 Task: Send an email with the signature Ivan Wilson with the subject Thank you for your business and the message Could you please provide us with the required documentation at the earliest? from softage.8@softage.net to softage.2@softage.net and move the email from Sent Items to the folder Thanksgiving recipes
Action: Mouse moved to (71, 143)
Screenshot: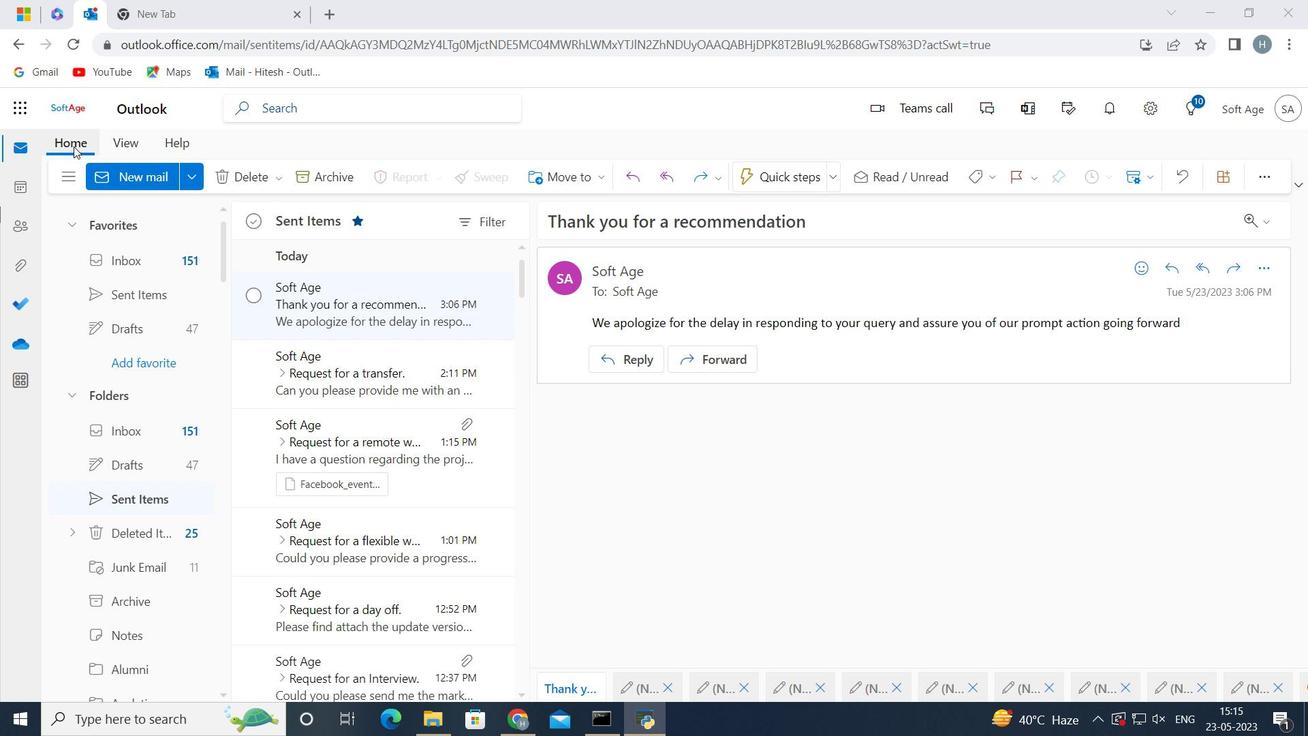 
Action: Mouse pressed left at (71, 143)
Screenshot: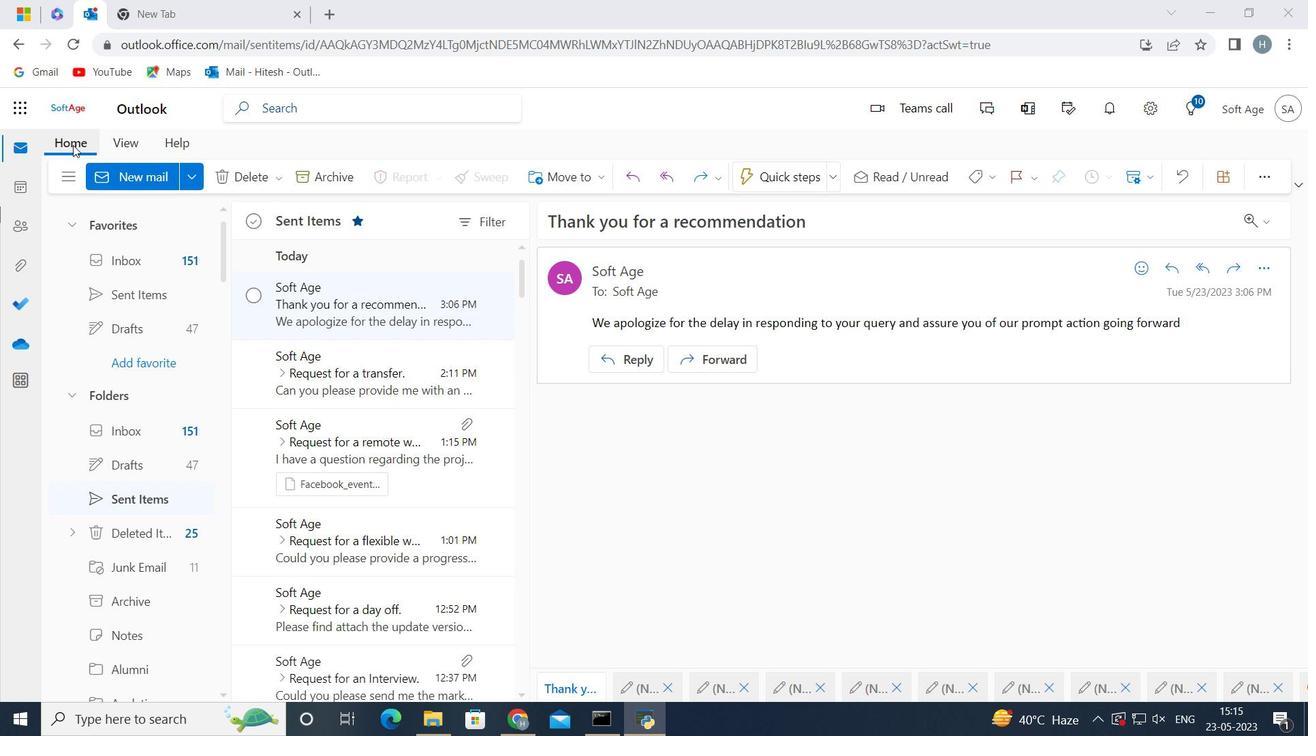 
Action: Mouse moved to (139, 182)
Screenshot: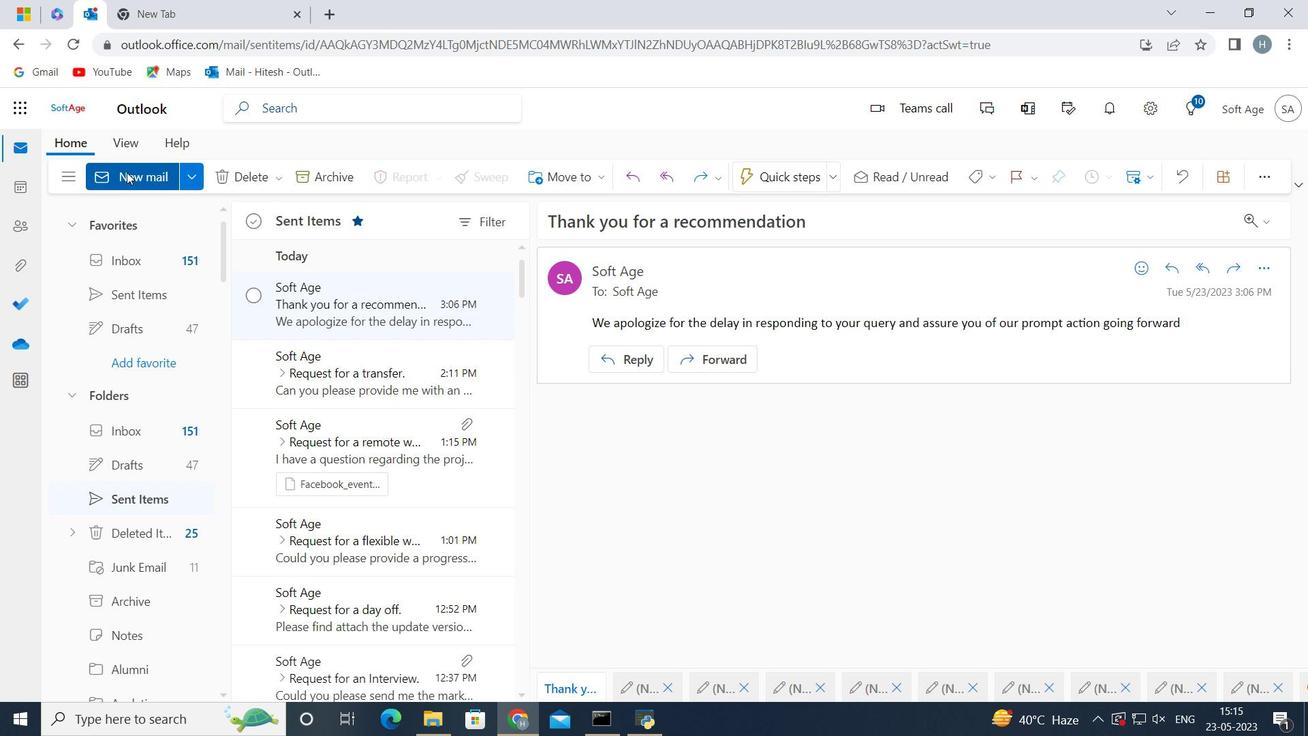 
Action: Mouse pressed left at (139, 182)
Screenshot: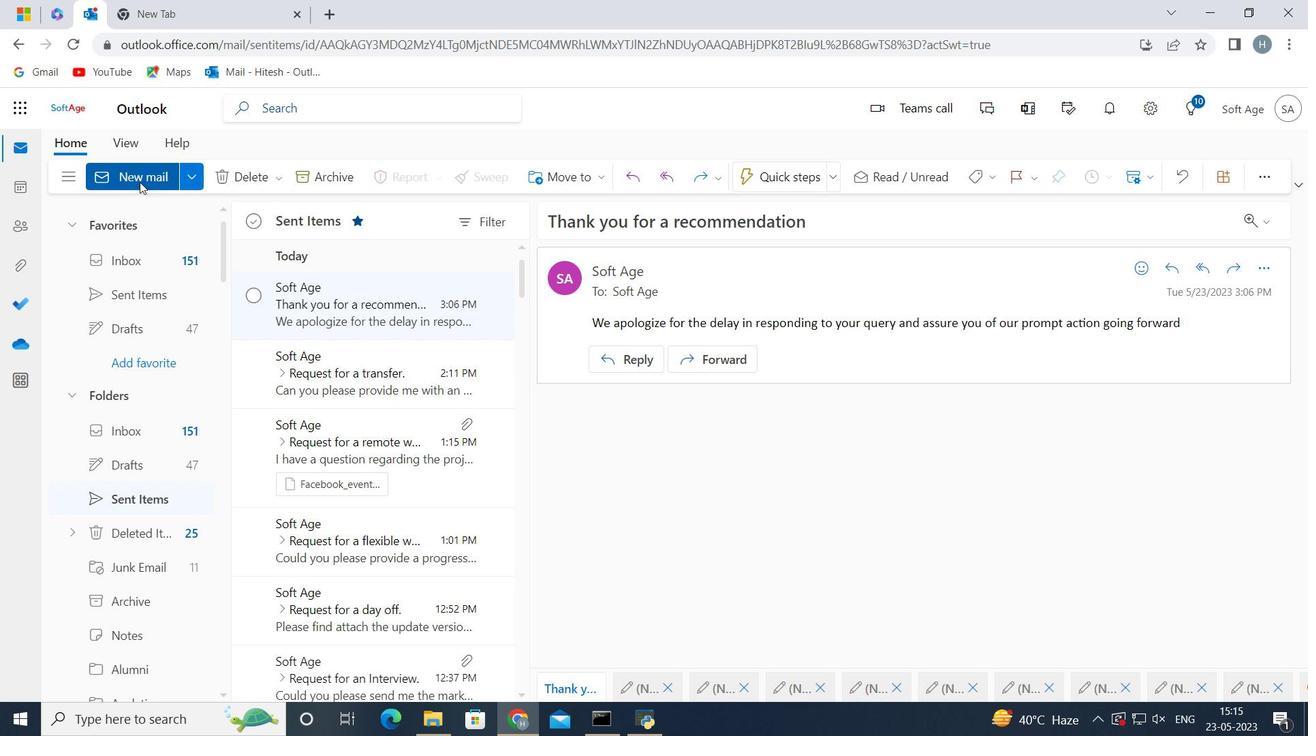 
Action: Mouse moved to (1062, 173)
Screenshot: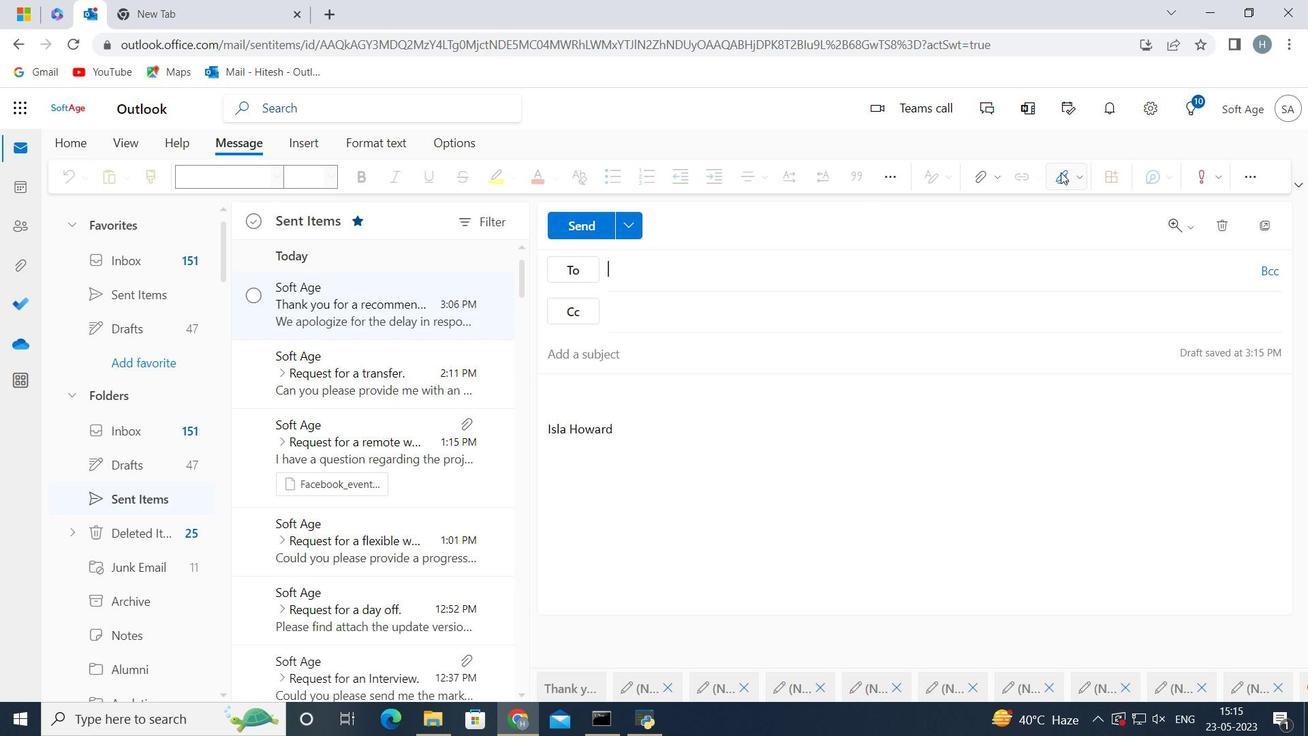 
Action: Mouse pressed left at (1062, 173)
Screenshot: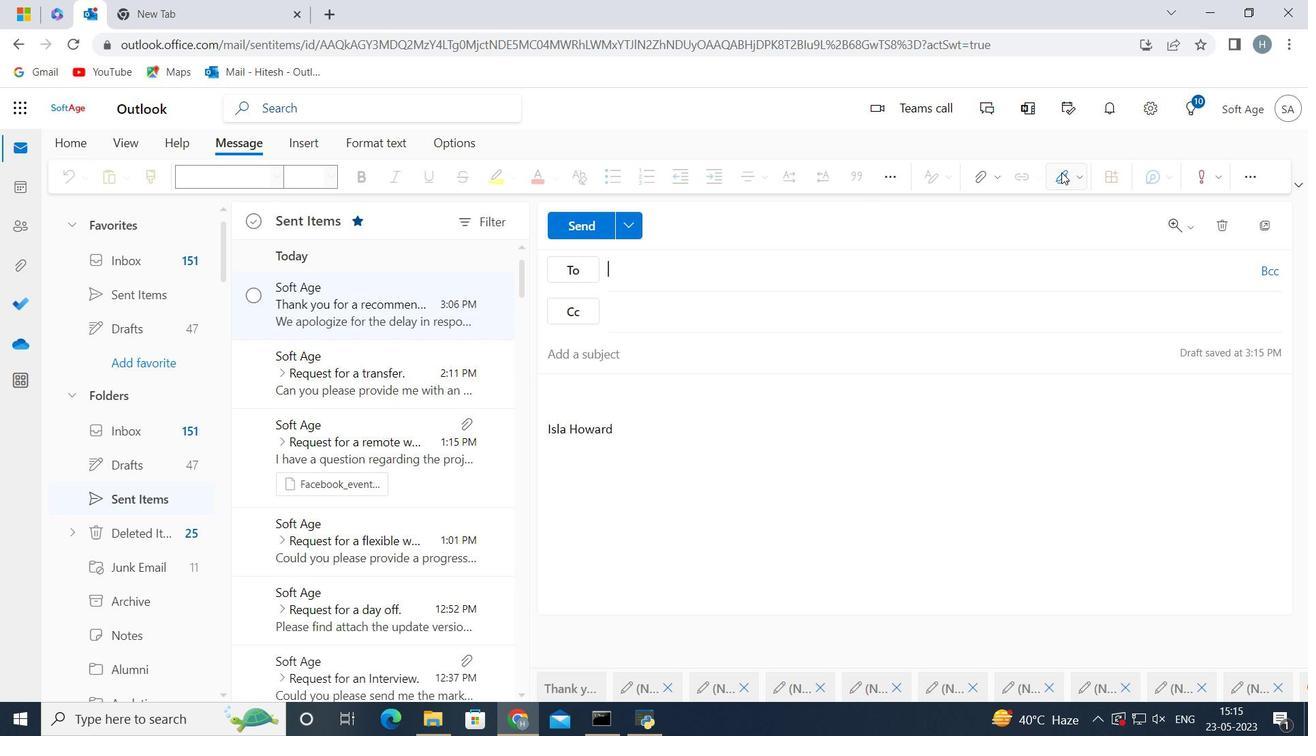 
Action: Mouse moved to (1034, 246)
Screenshot: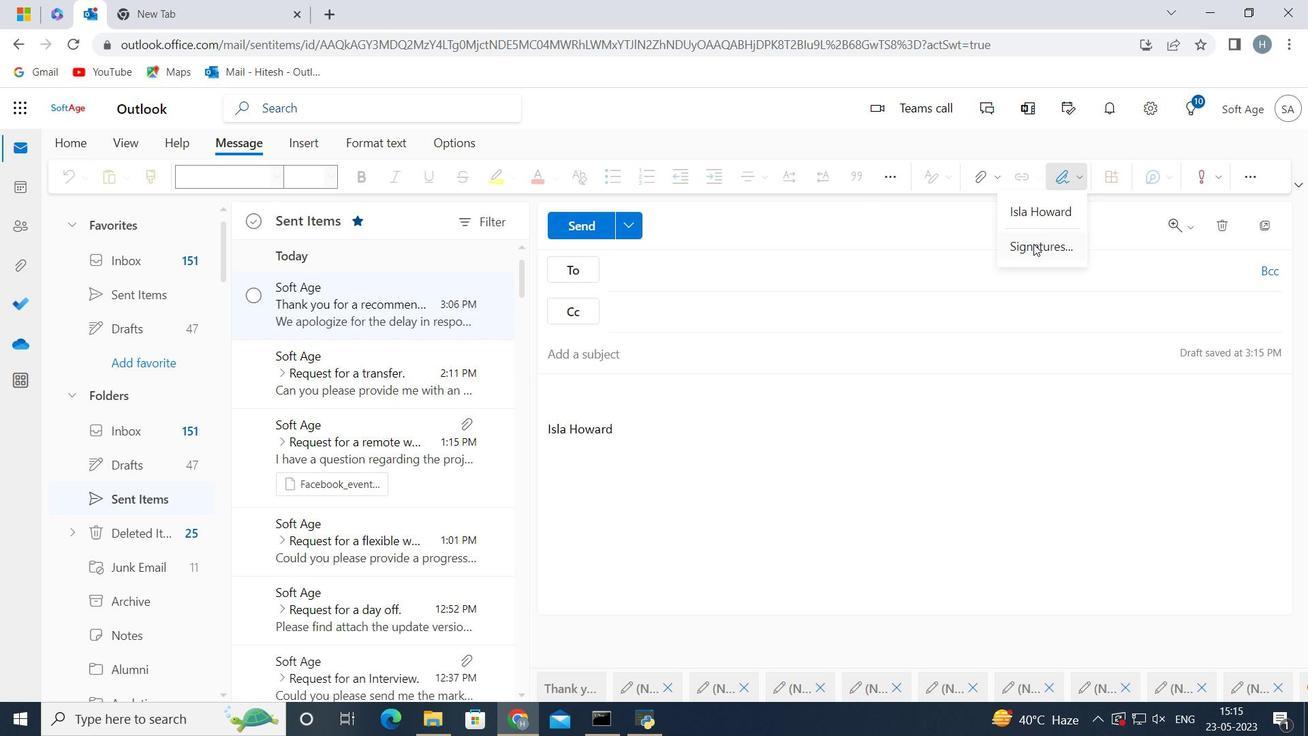 
Action: Mouse pressed left at (1034, 246)
Screenshot: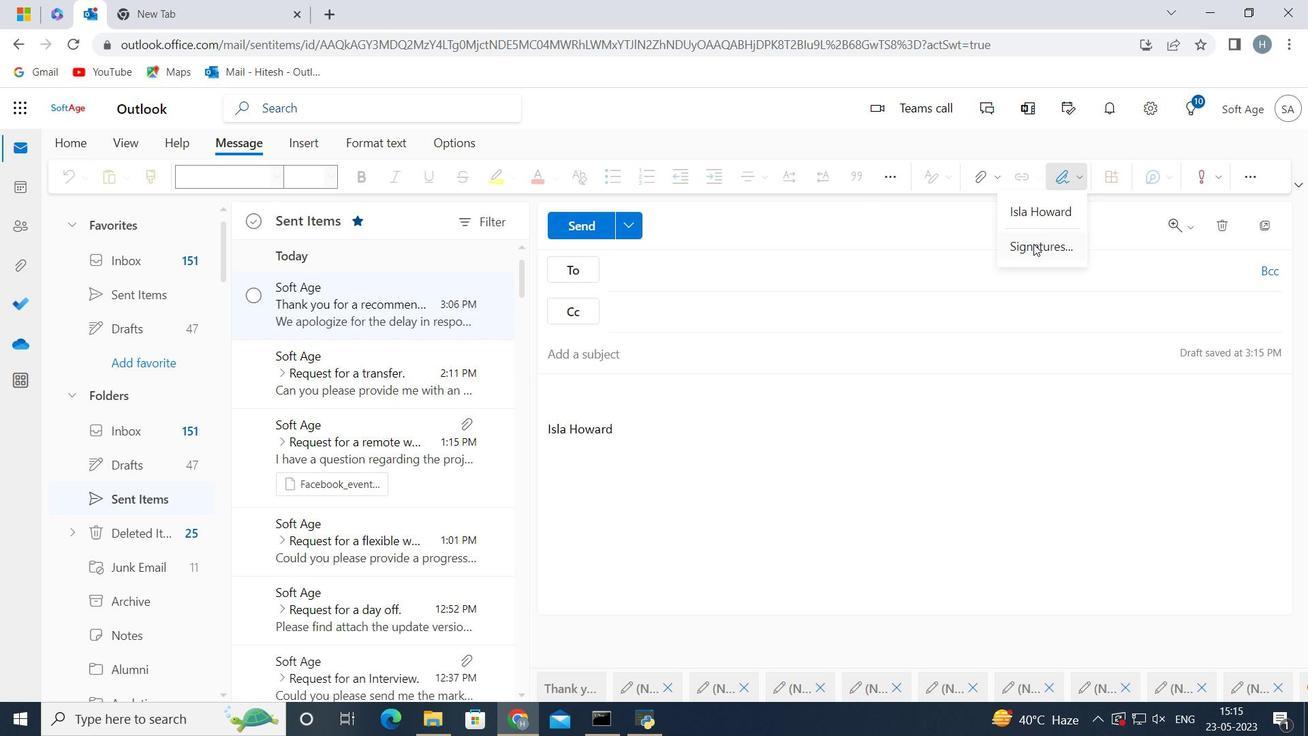 
Action: Mouse moved to (971, 312)
Screenshot: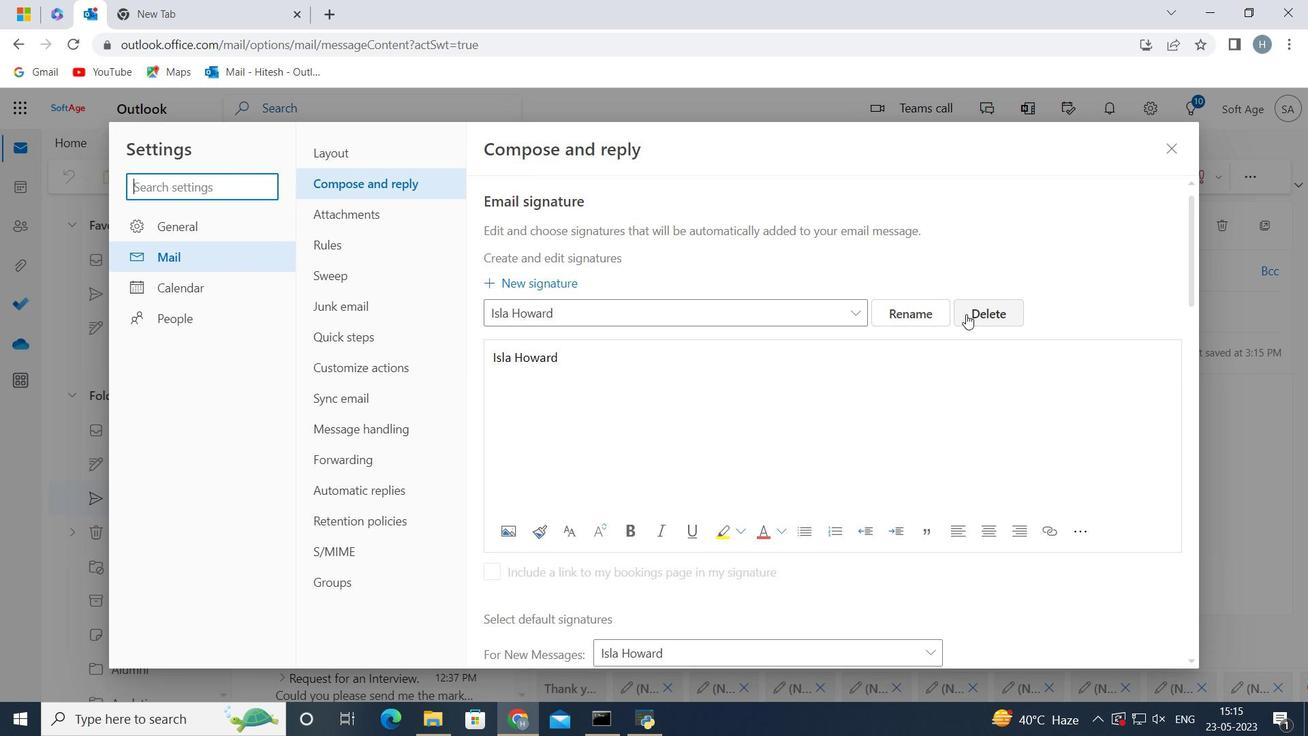 
Action: Mouse pressed left at (971, 312)
Screenshot: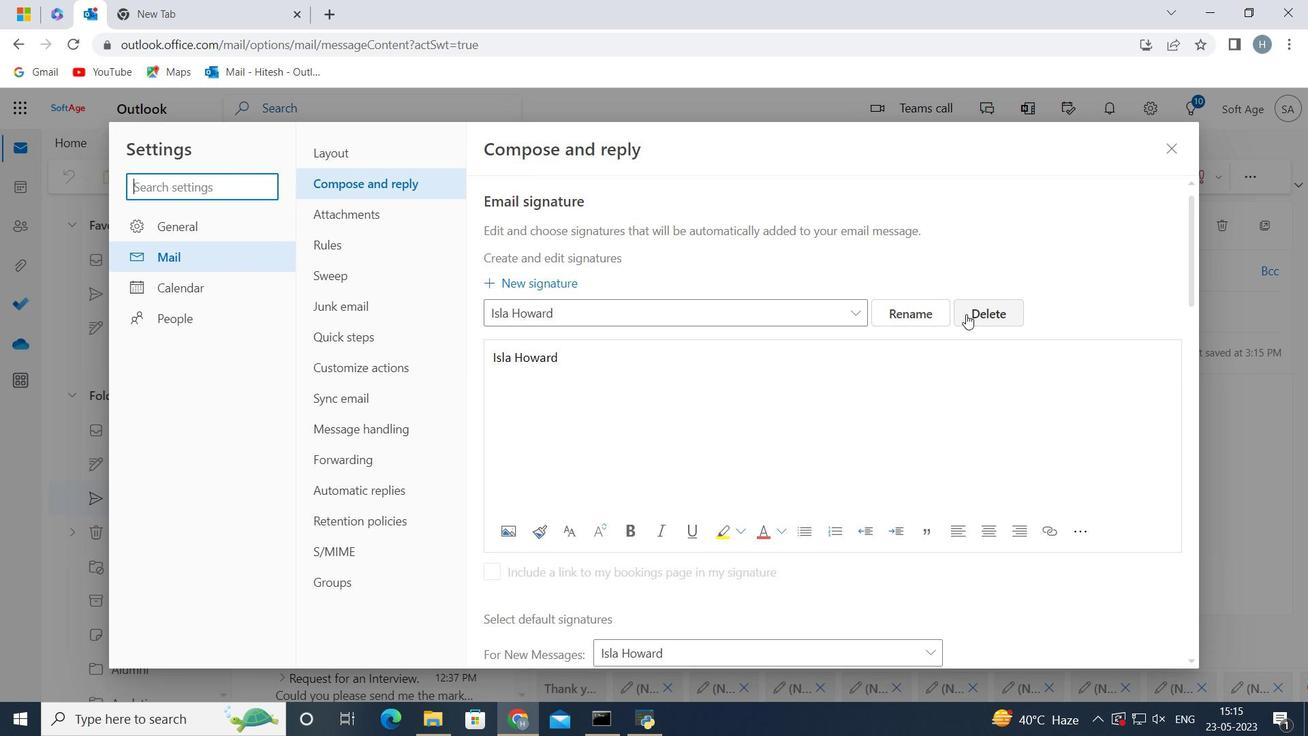 
Action: Mouse moved to (736, 312)
Screenshot: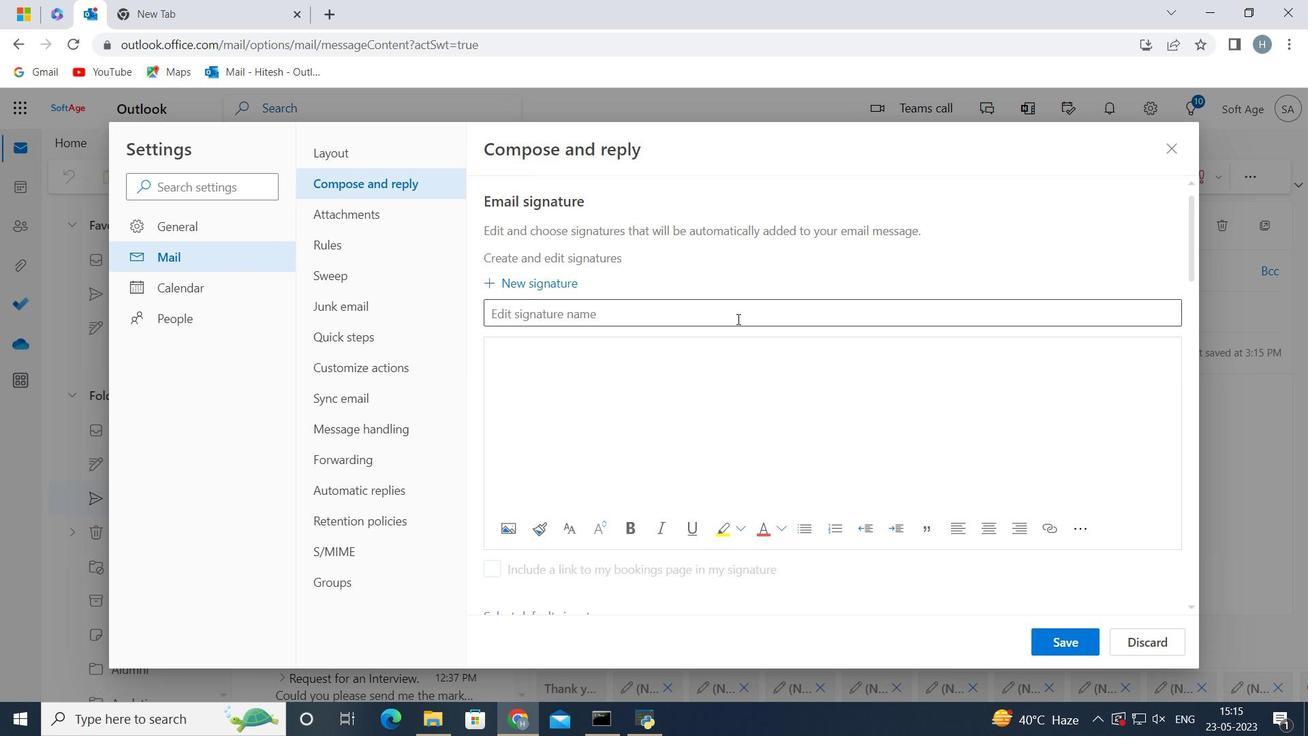 
Action: Mouse pressed left at (736, 312)
Screenshot: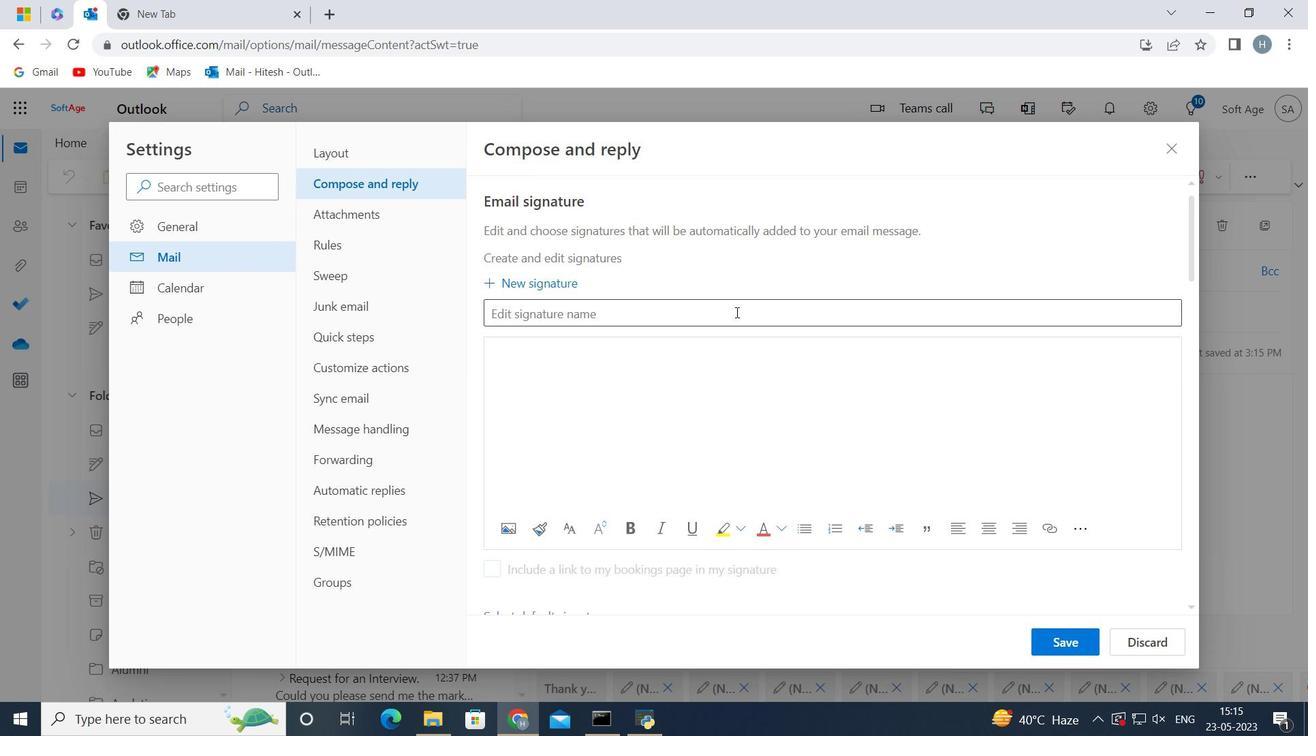 
Action: Key pressed <Key.shift><Key.shift><Key.shift><Key.shift><Key.shift><Key.shift><Key.shift><Key.shift><Key.shift><Key.shift><Key.shift><Key.shift>Ivan<Key.space><Key.shift>Wilsonn<Key.space><Key.backspace><Key.backspace>
Screenshot: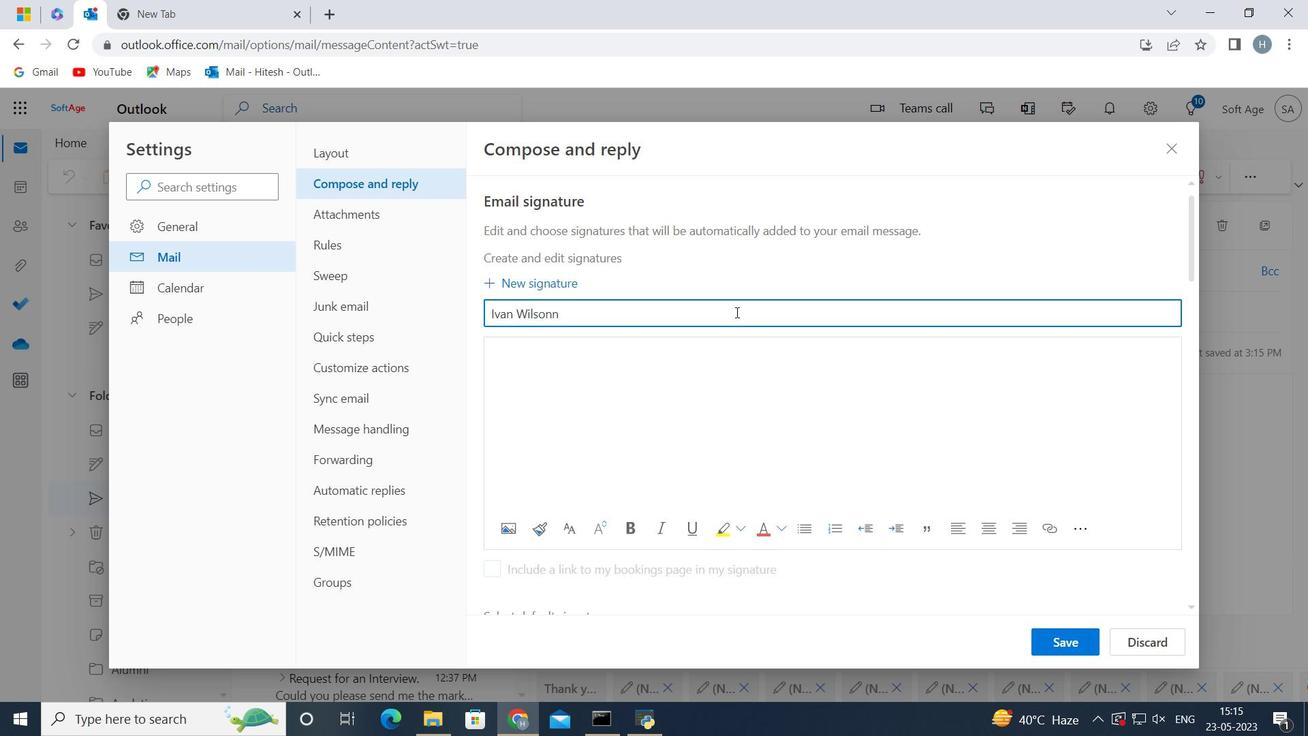 
Action: Mouse moved to (504, 359)
Screenshot: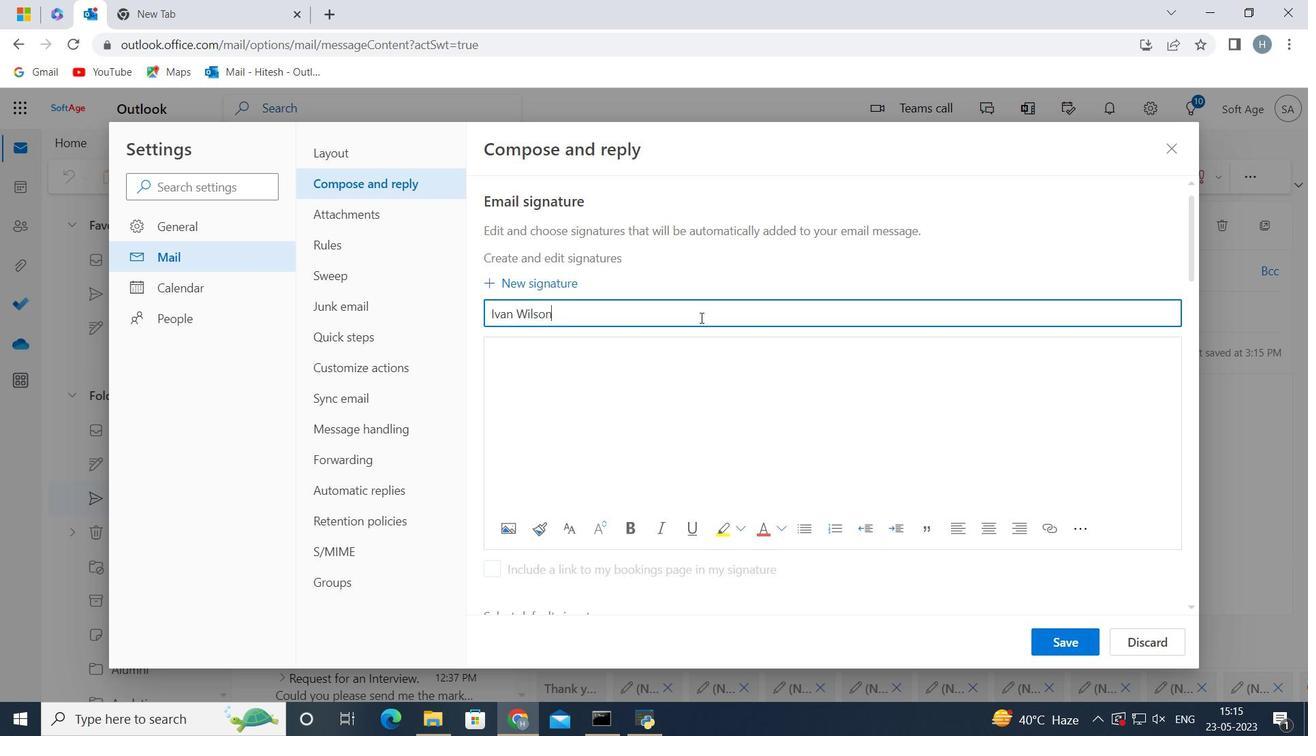 
Action: Mouse pressed left at (504, 359)
Screenshot: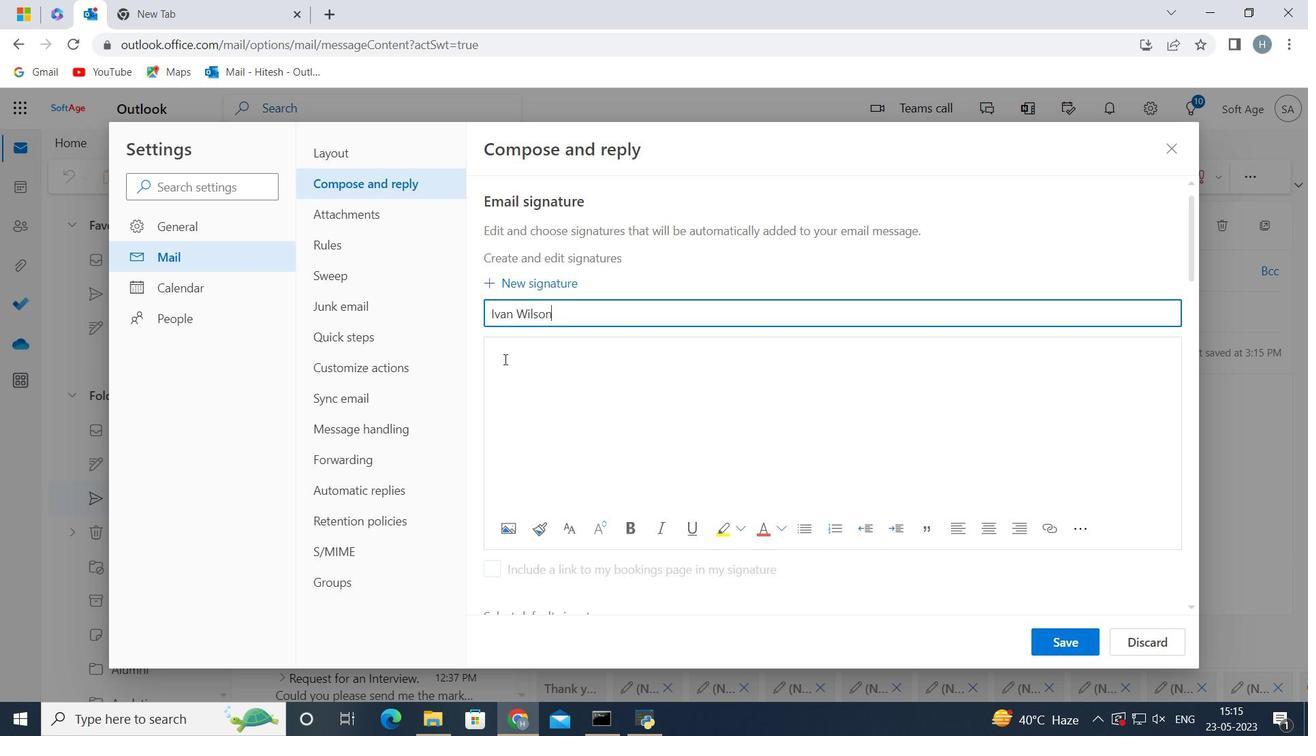 
Action: Mouse moved to (504, 360)
Screenshot: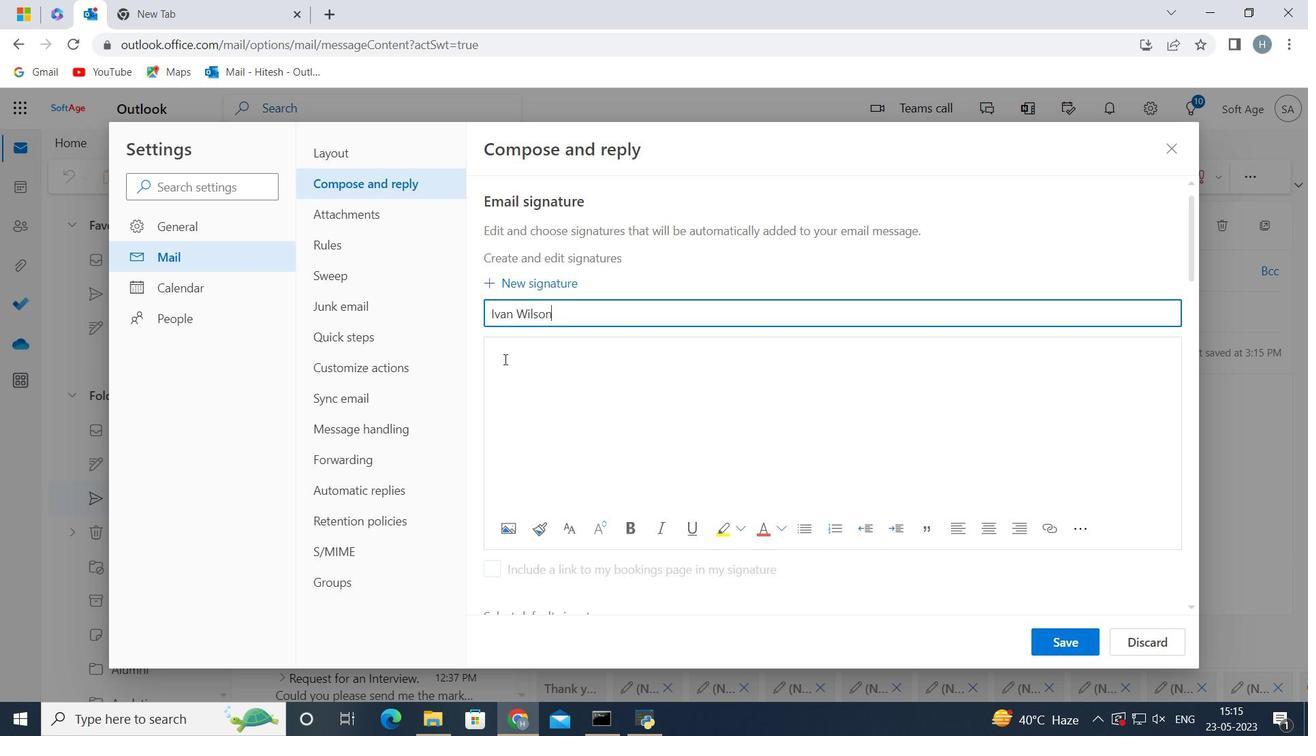 
Action: Key pressed <Key.shift>Ivan<Key.space><Key.shift><Key.shift><Key.shift><Key.shift><Key.shift><Key.shift>Wilson<Key.space>
Screenshot: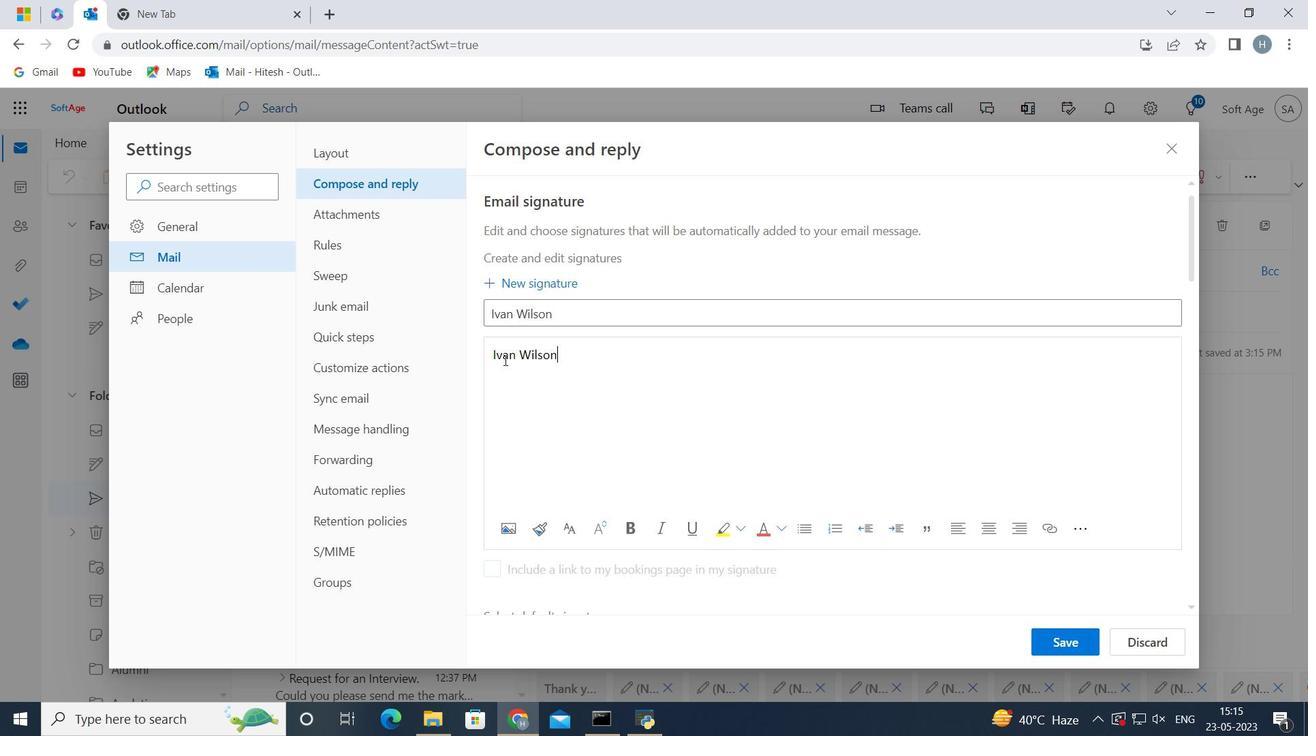 
Action: Mouse moved to (1058, 642)
Screenshot: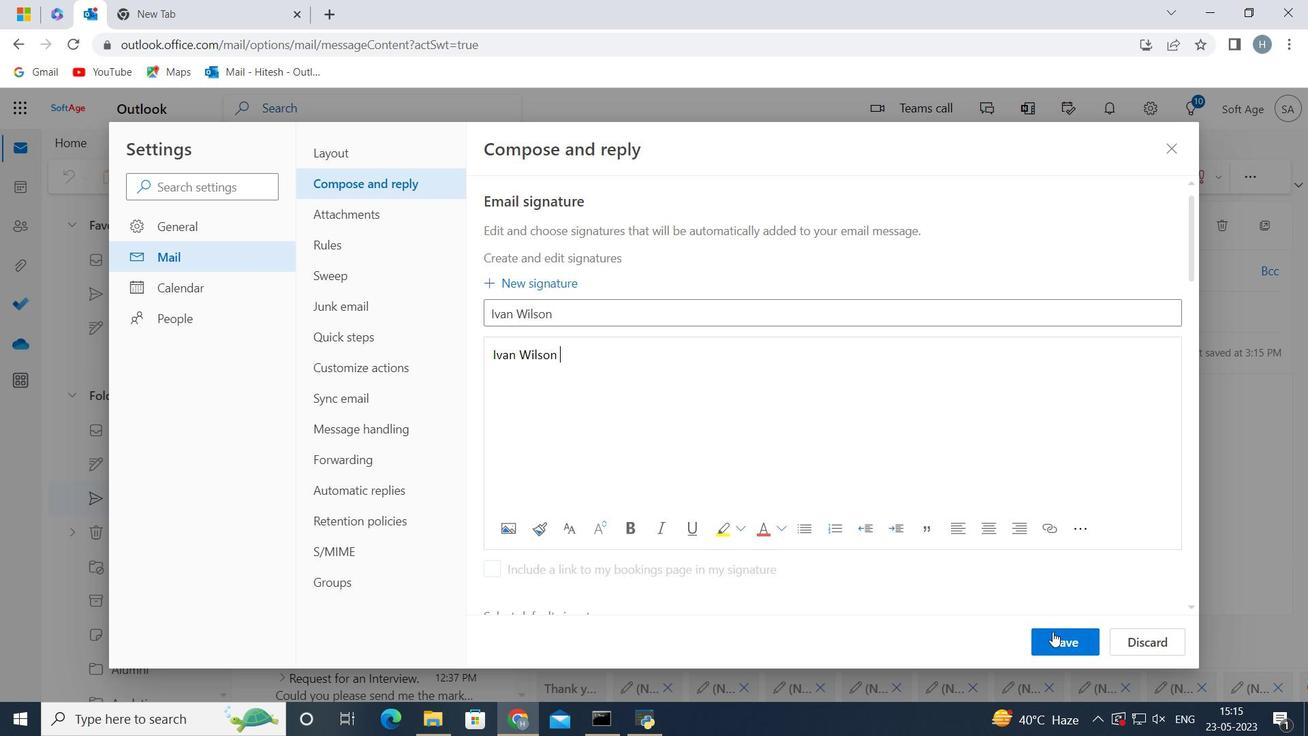
Action: Mouse pressed left at (1058, 642)
Screenshot: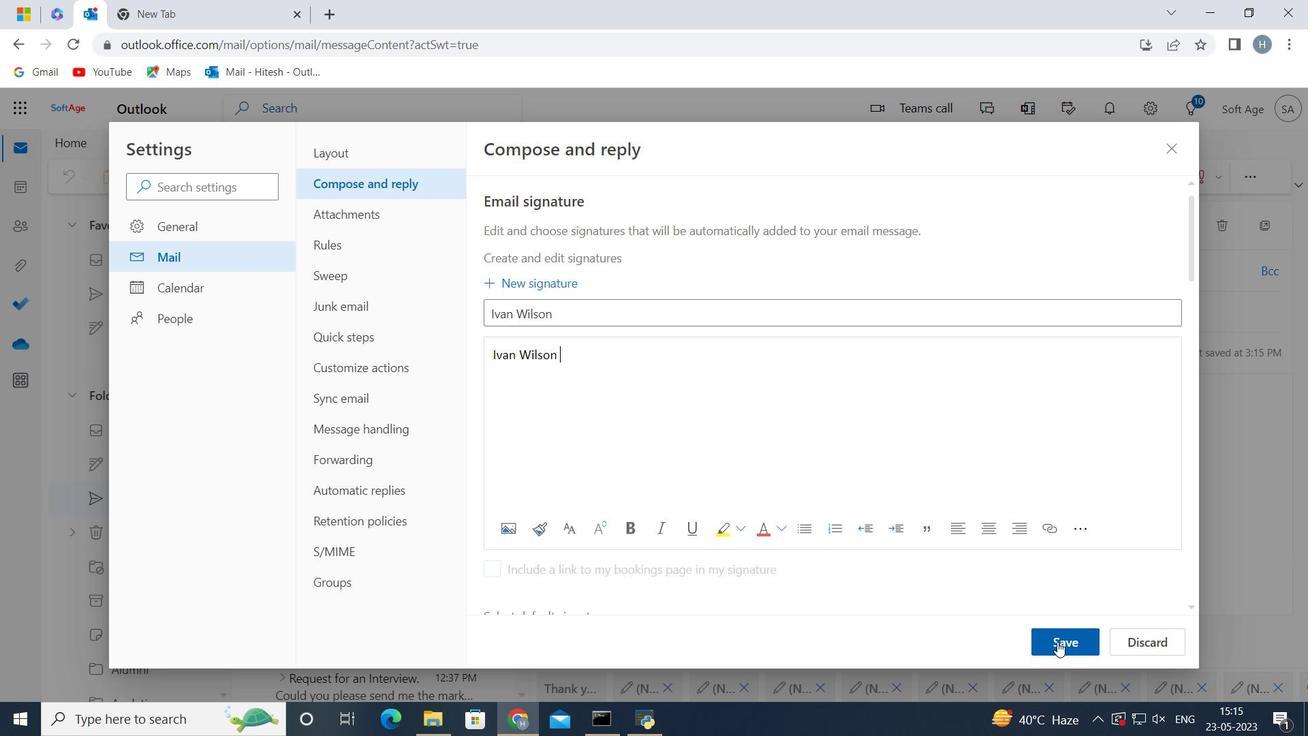 
Action: Mouse moved to (886, 398)
Screenshot: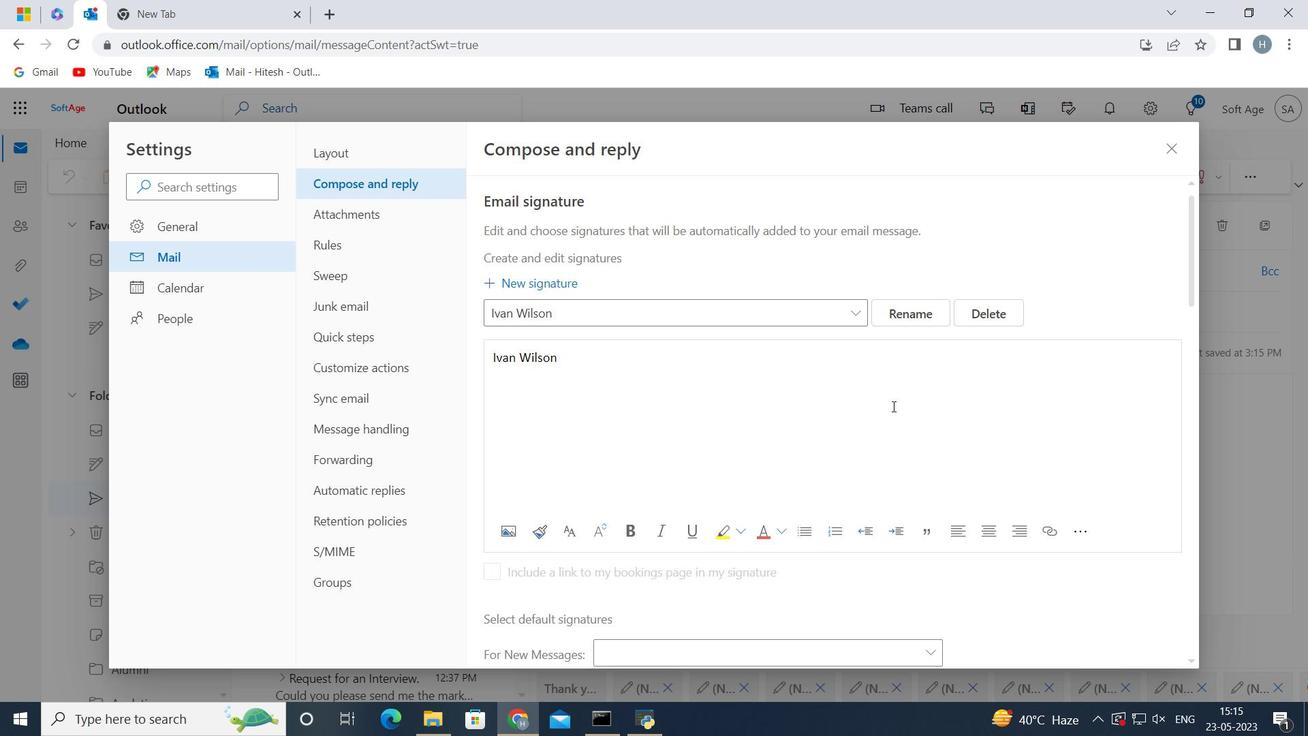 
Action: Mouse scrolled (886, 398) with delta (0, 0)
Screenshot: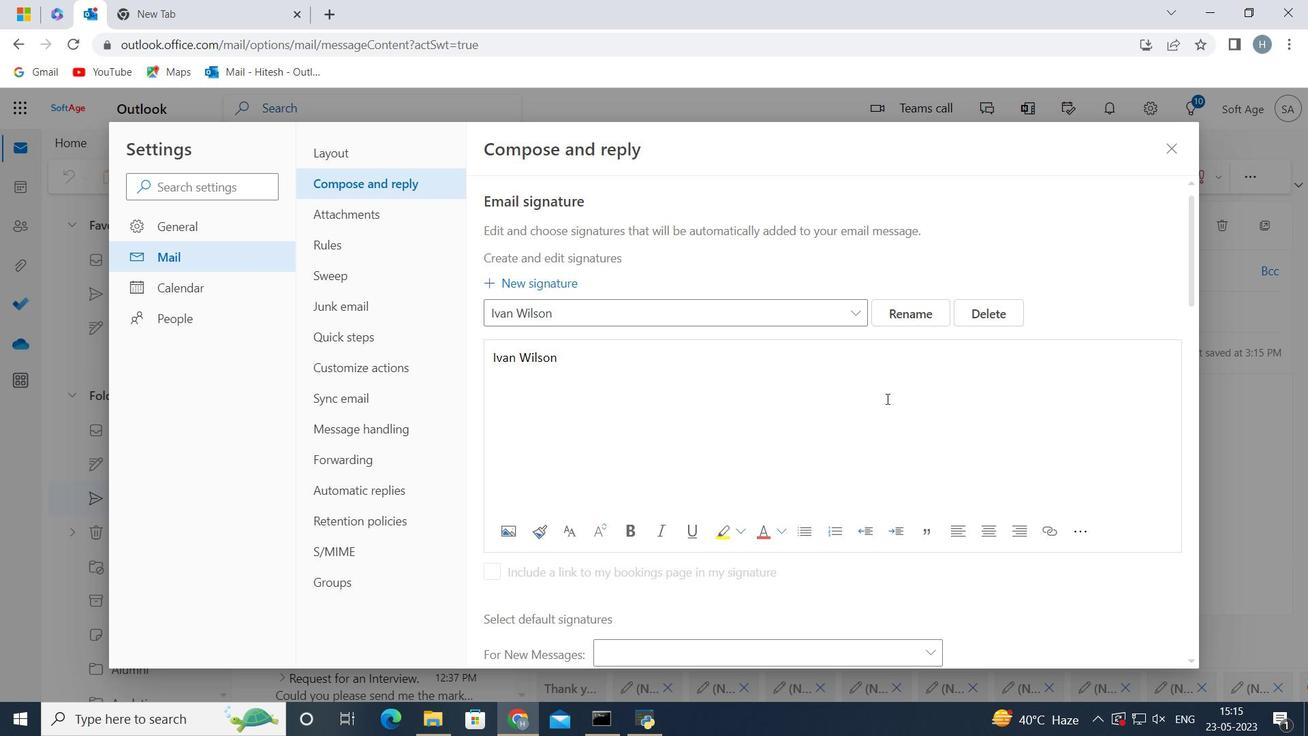 
Action: Mouse moved to (885, 398)
Screenshot: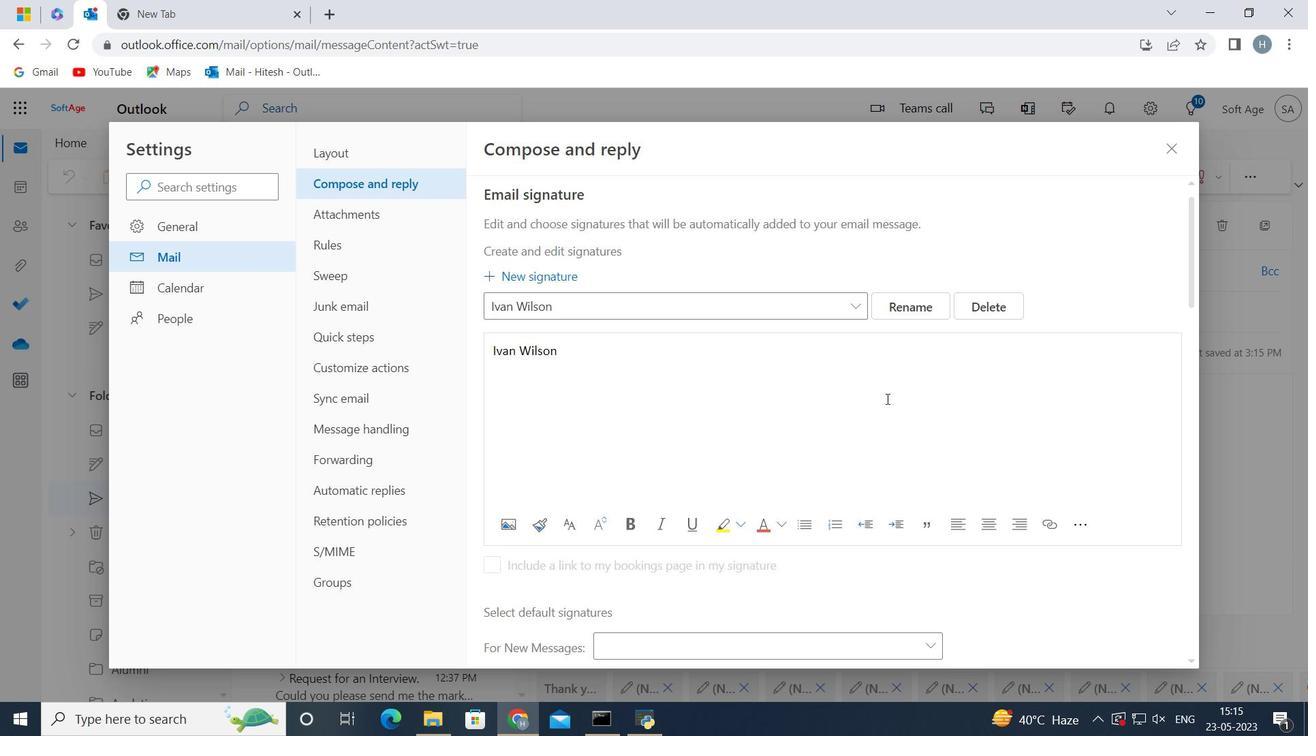 
Action: Mouse scrolled (885, 397) with delta (0, 0)
Screenshot: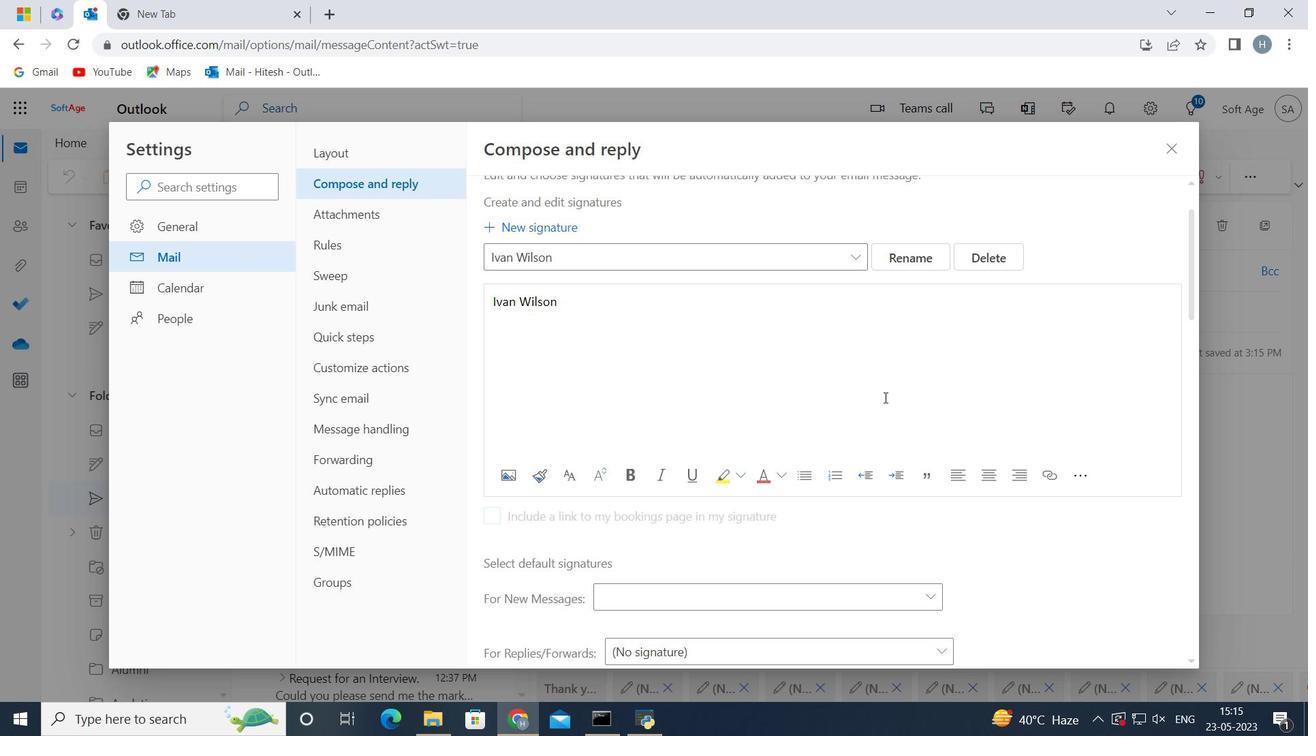 
Action: Mouse scrolled (885, 397) with delta (0, 0)
Screenshot: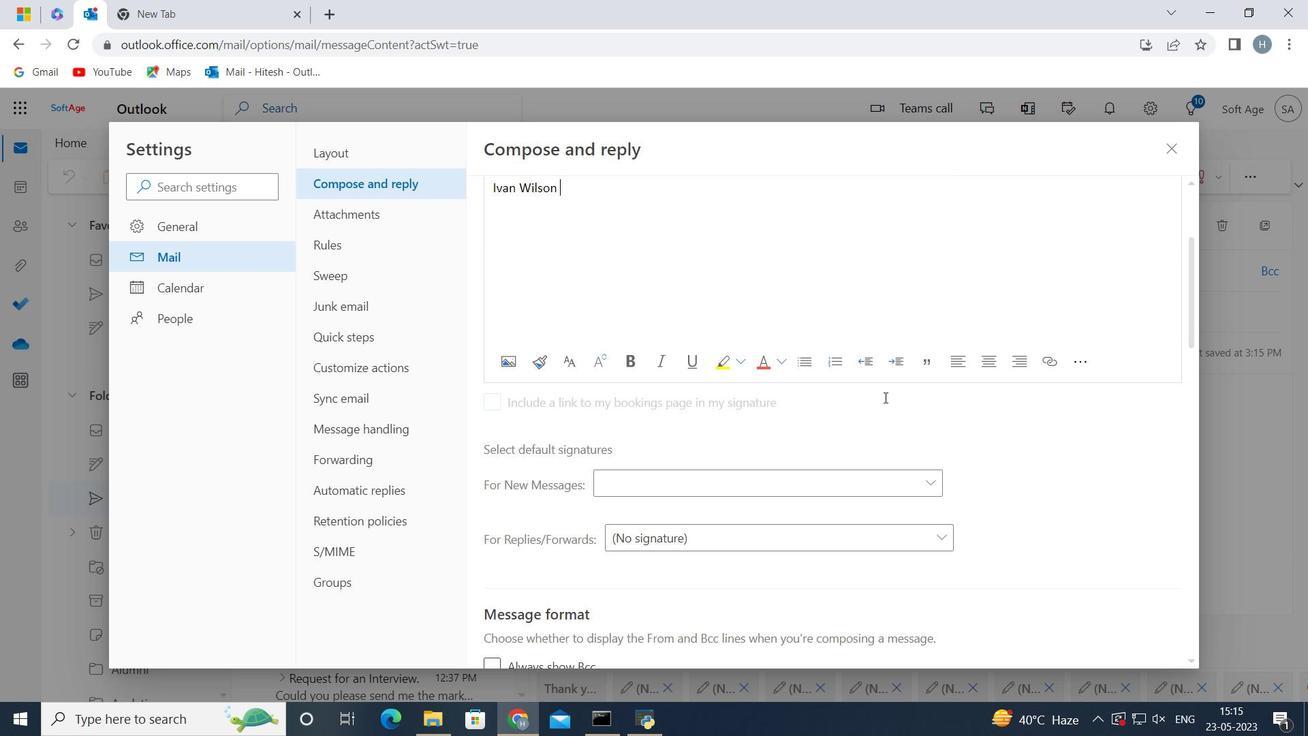 
Action: Mouse pressed left at (885, 398)
Screenshot: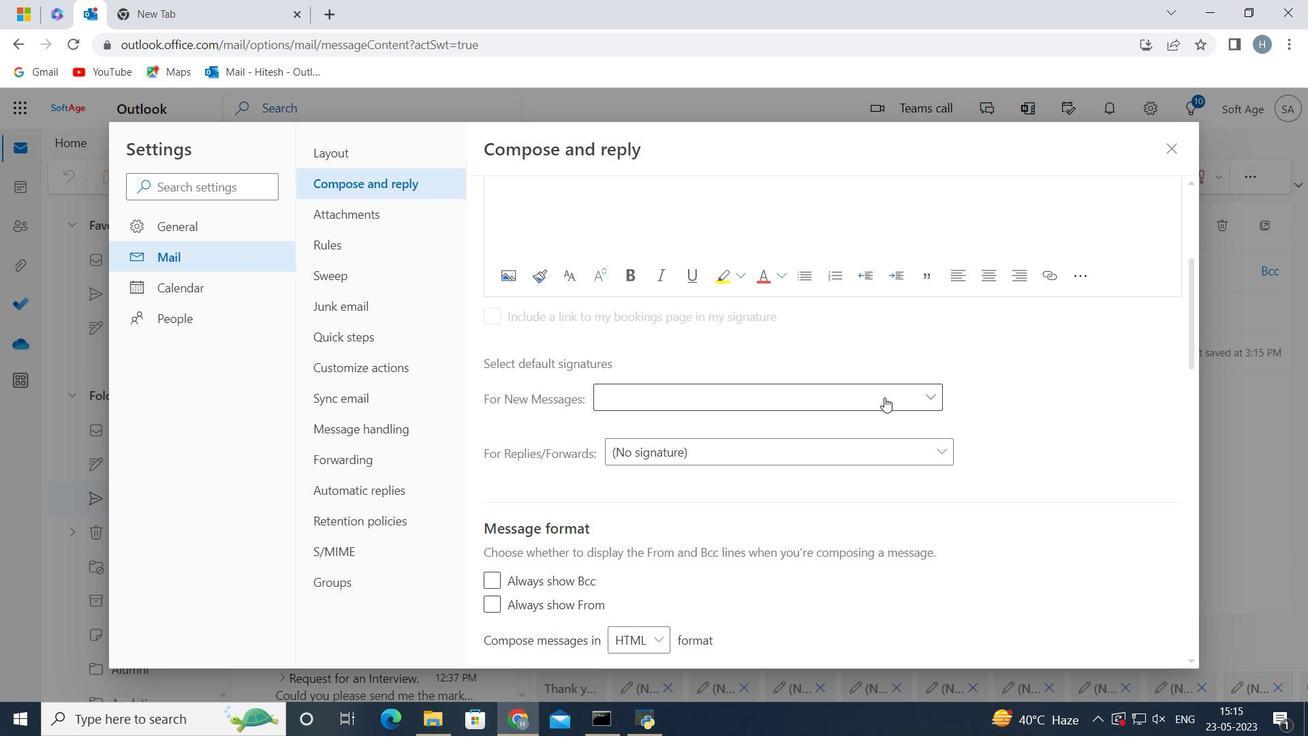
Action: Mouse moved to (873, 445)
Screenshot: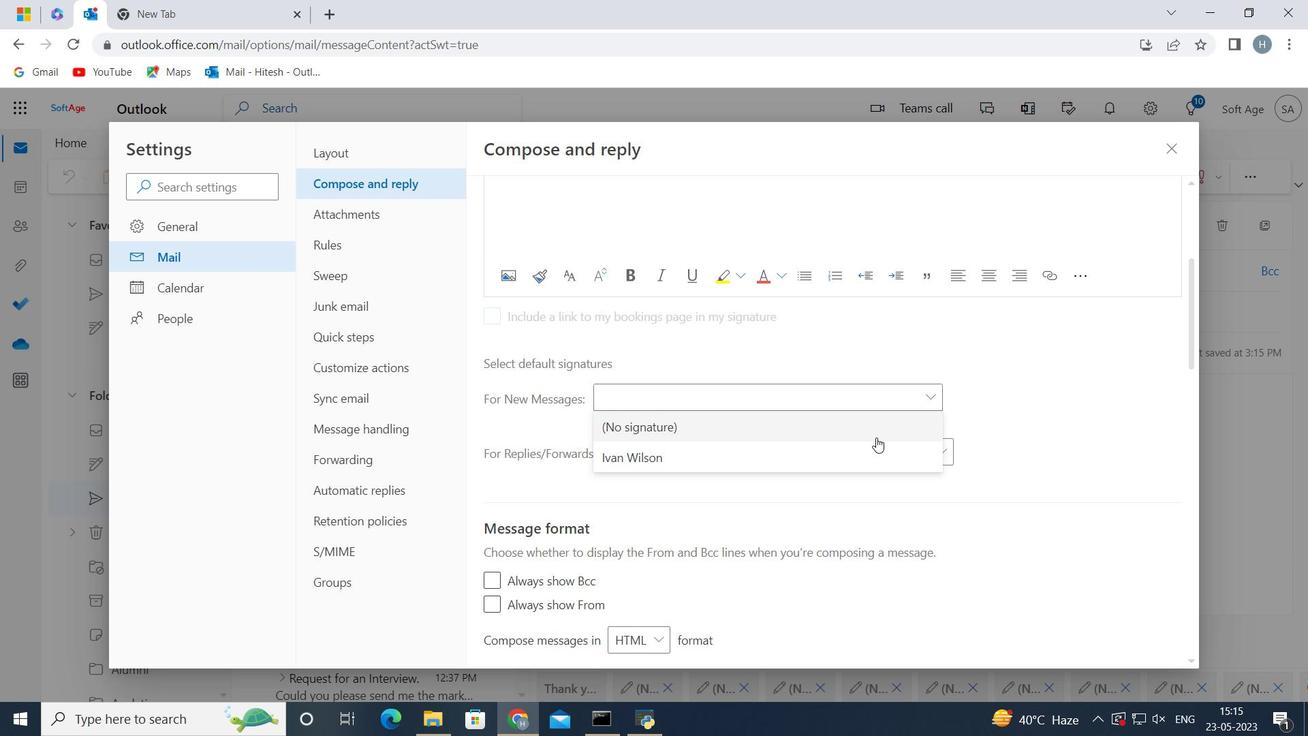 
Action: Mouse pressed left at (873, 445)
Screenshot: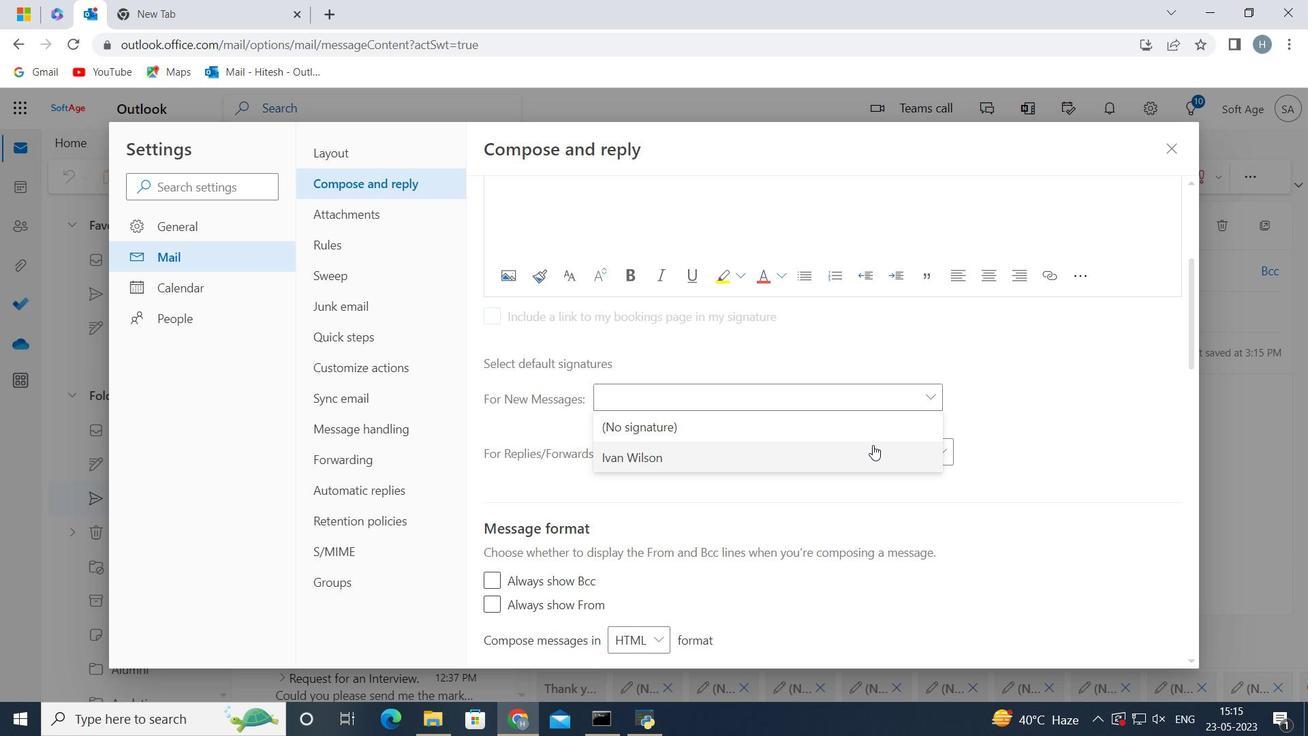
Action: Mouse moved to (1054, 641)
Screenshot: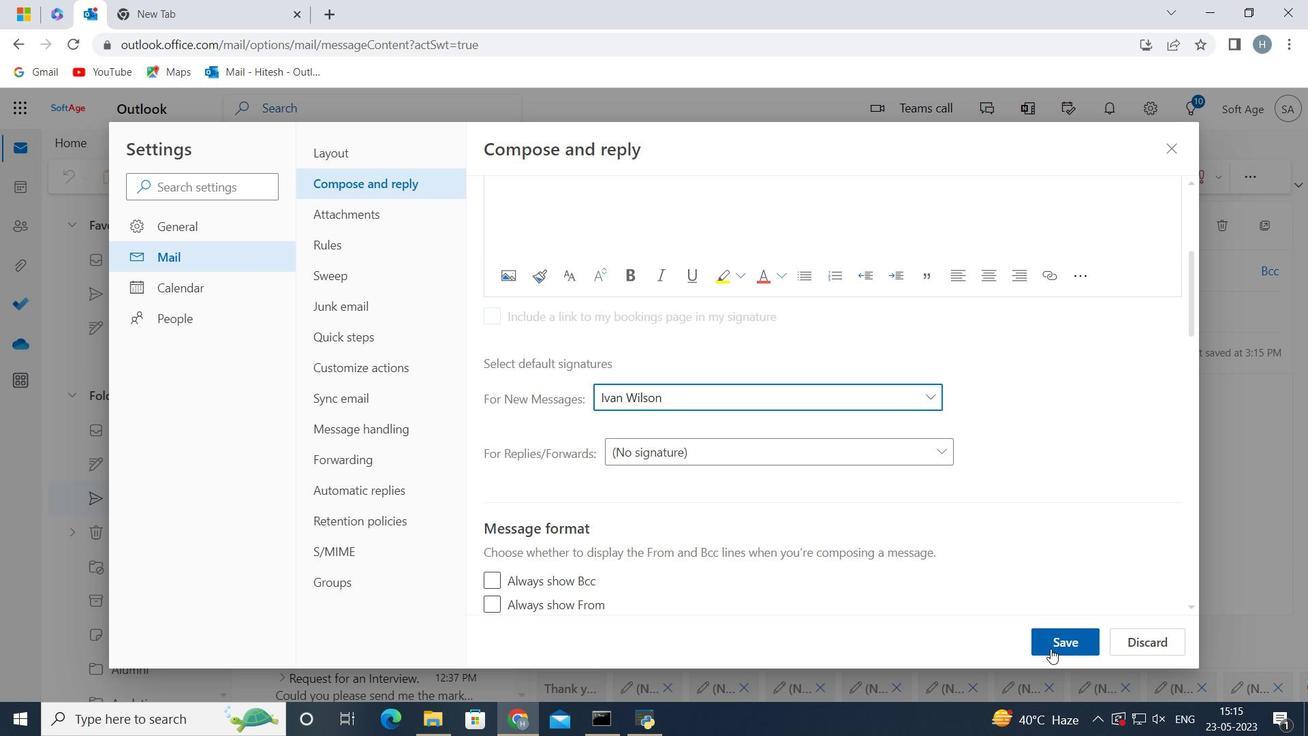 
Action: Mouse pressed left at (1054, 641)
Screenshot: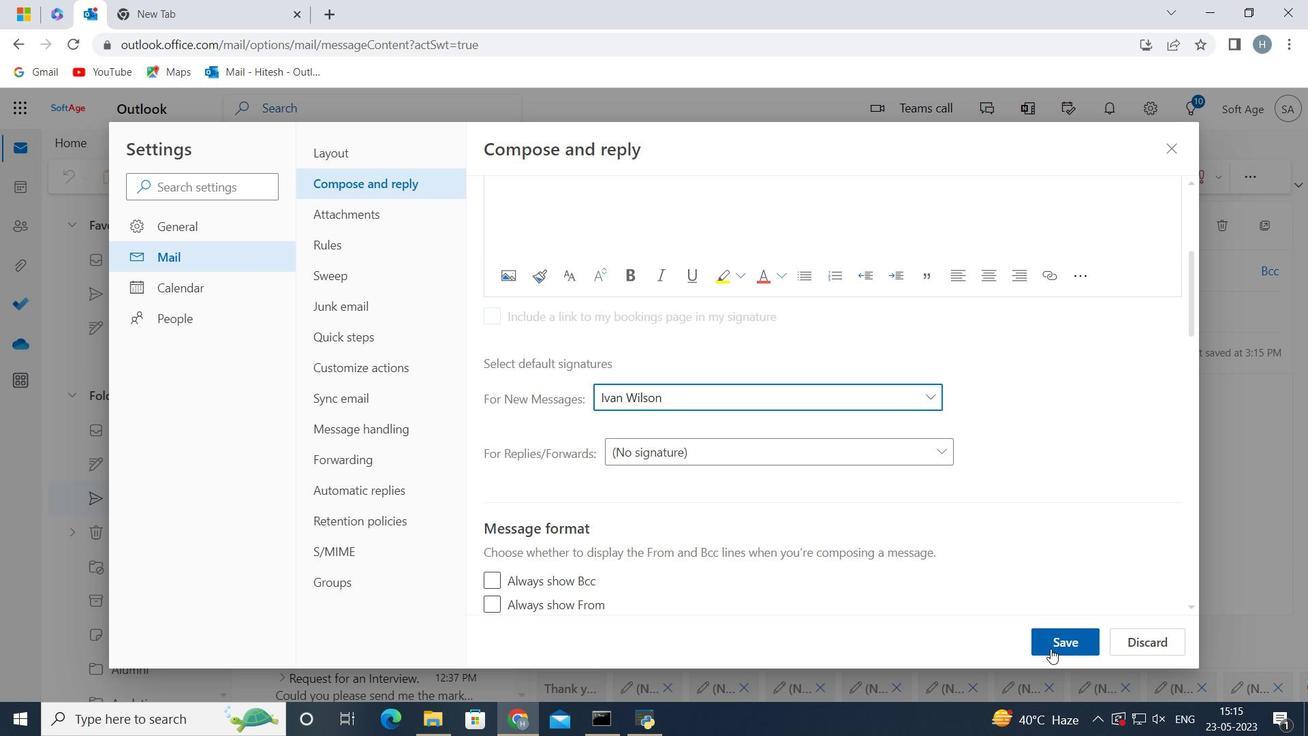 
Action: Mouse moved to (1178, 147)
Screenshot: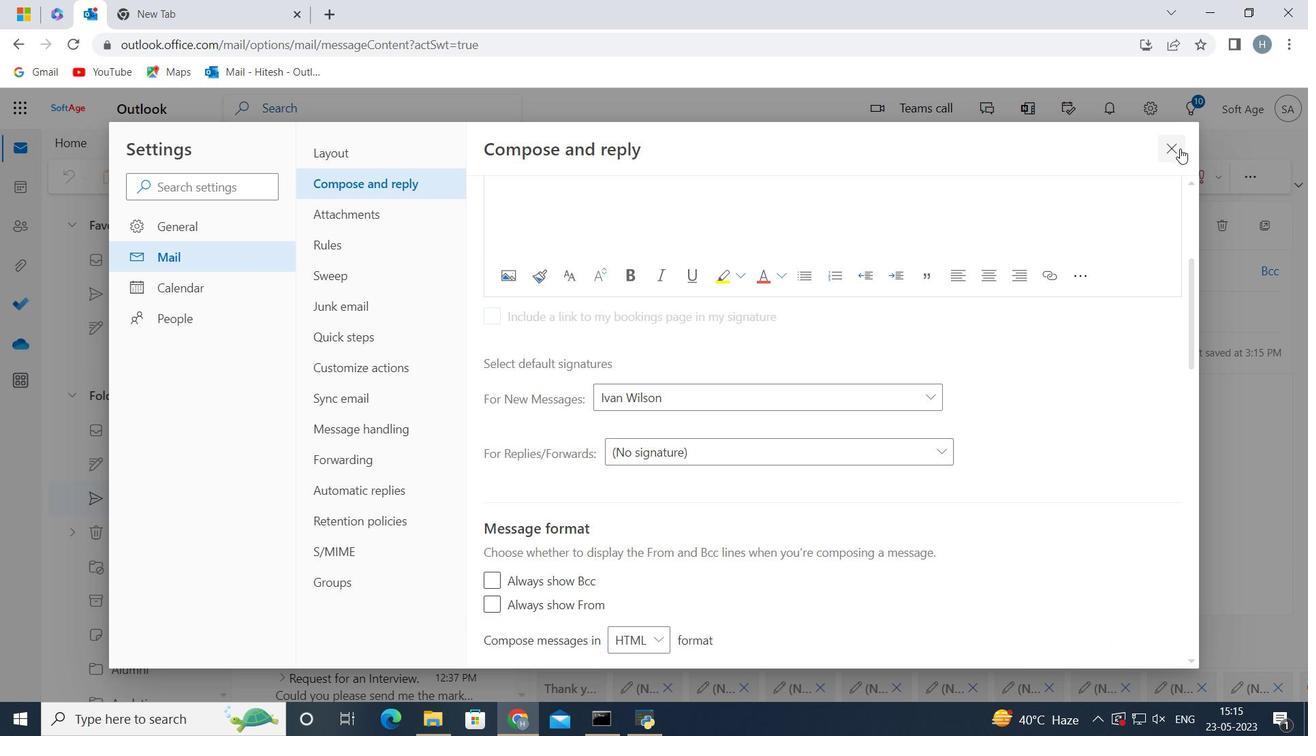 
Action: Mouse pressed left at (1178, 147)
Screenshot: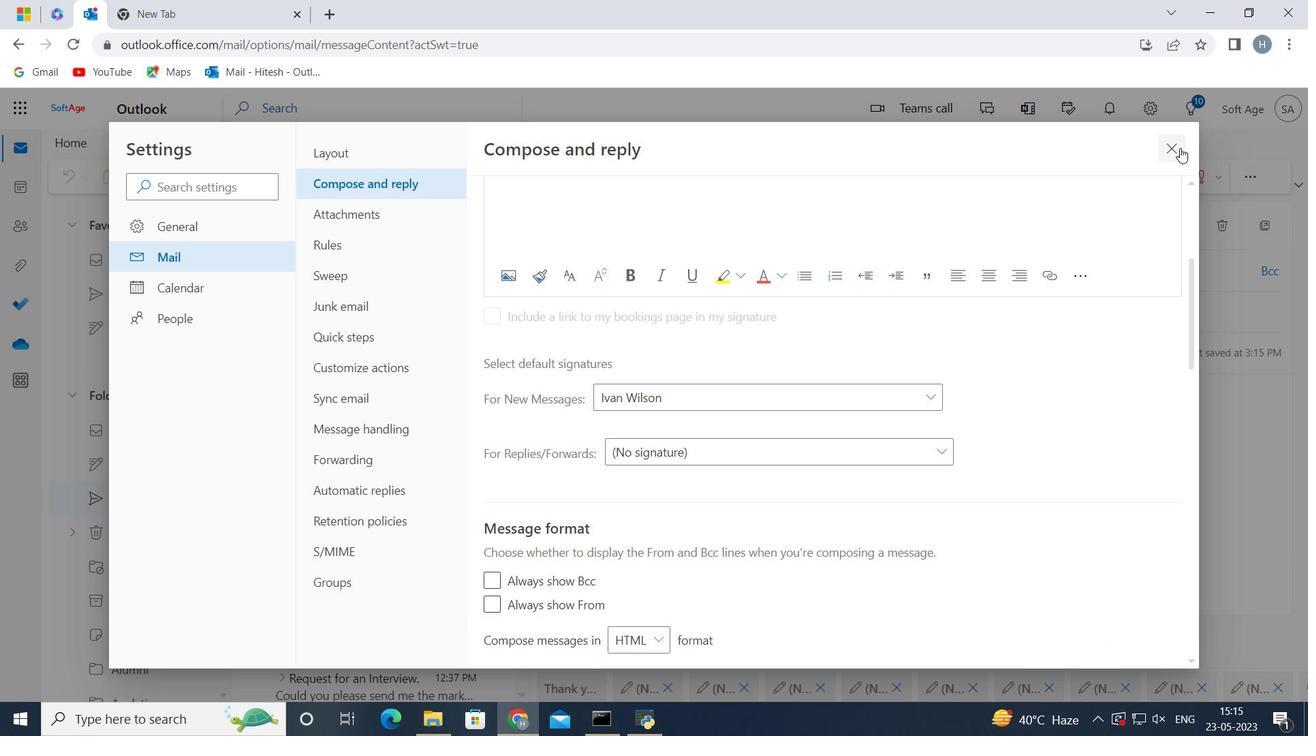 
Action: Mouse moved to (610, 357)
Screenshot: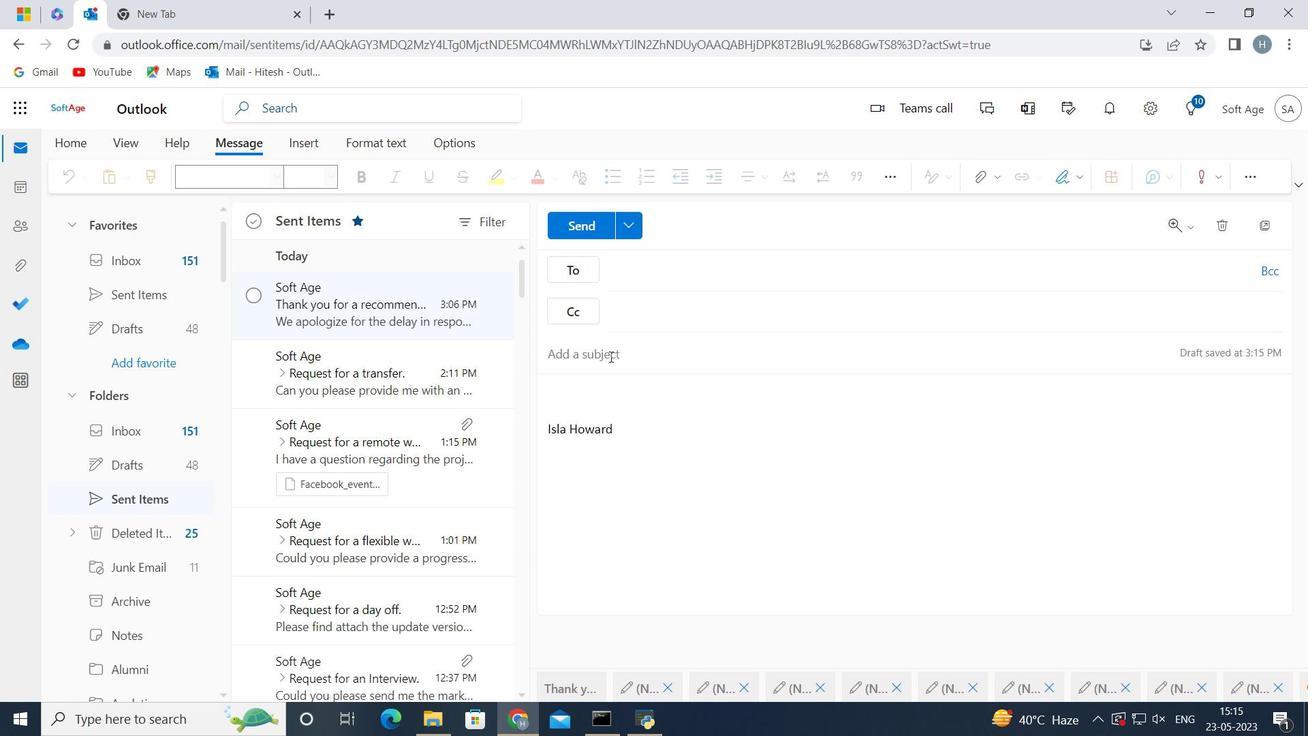 
Action: Mouse pressed left at (610, 357)
Screenshot: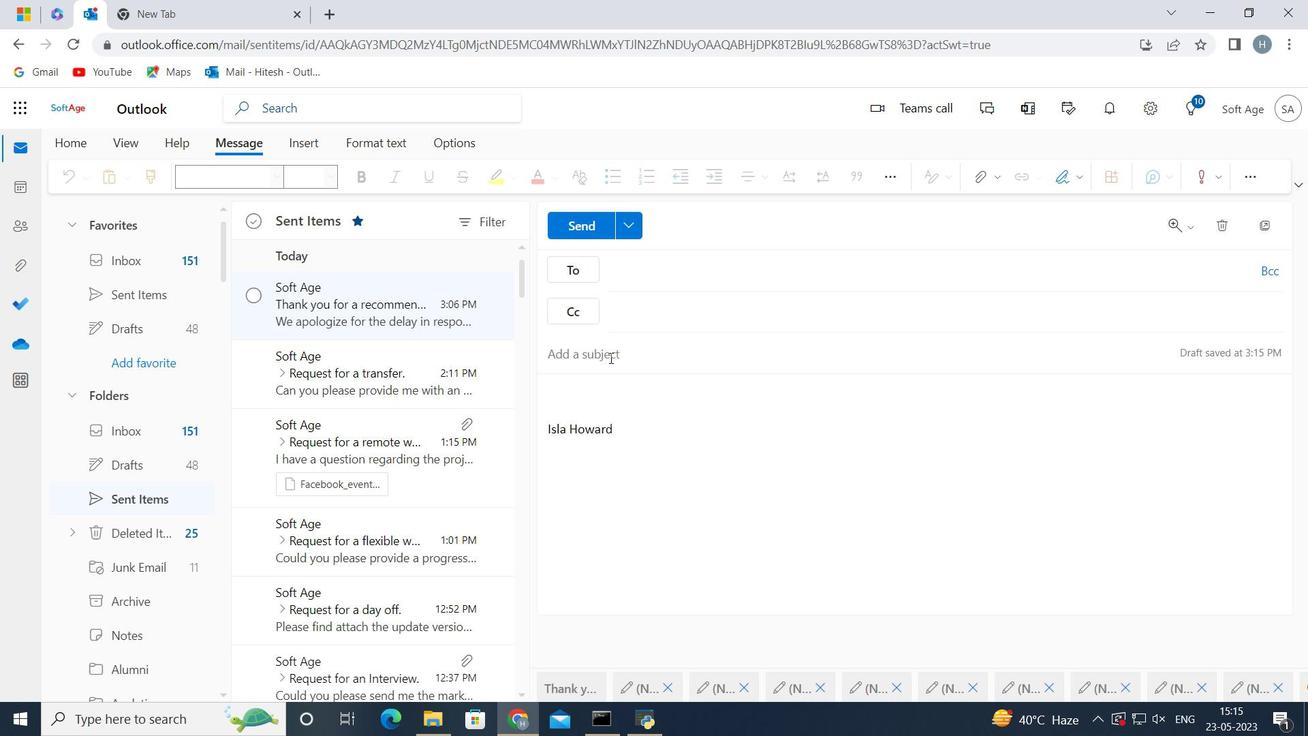 
Action: Key pressed <Key.shift>Thank<Key.space>you<Key.space>for<Key.space>your<Key.space>business<Key.space>
Screenshot: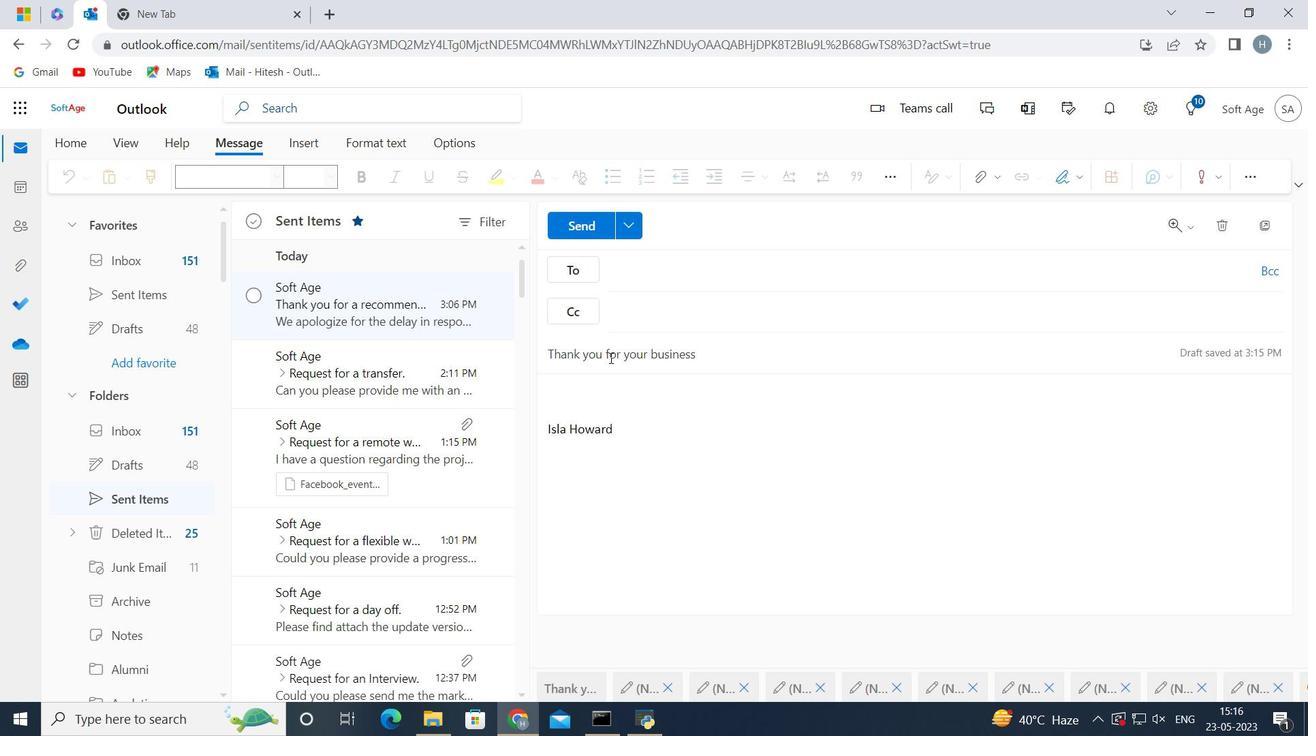 
Action: Mouse moved to (615, 433)
Screenshot: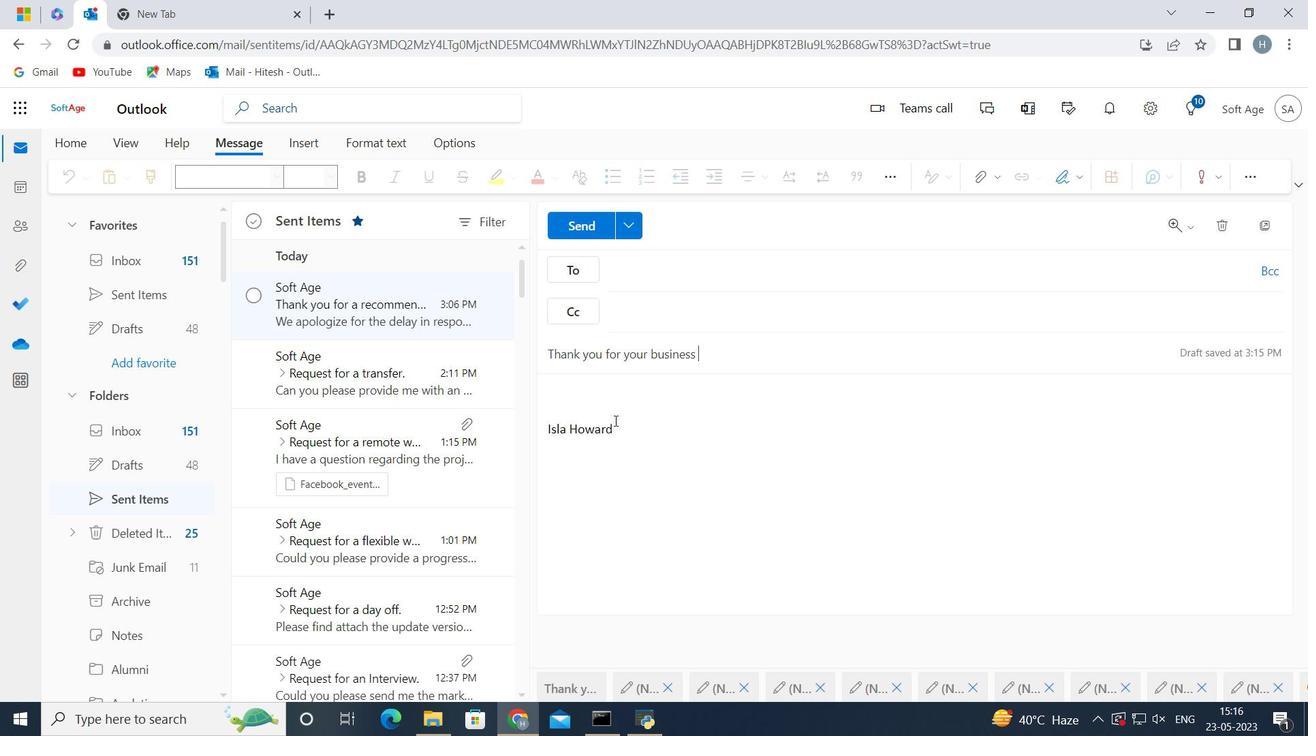 
Action: Mouse pressed left at (615, 433)
Screenshot: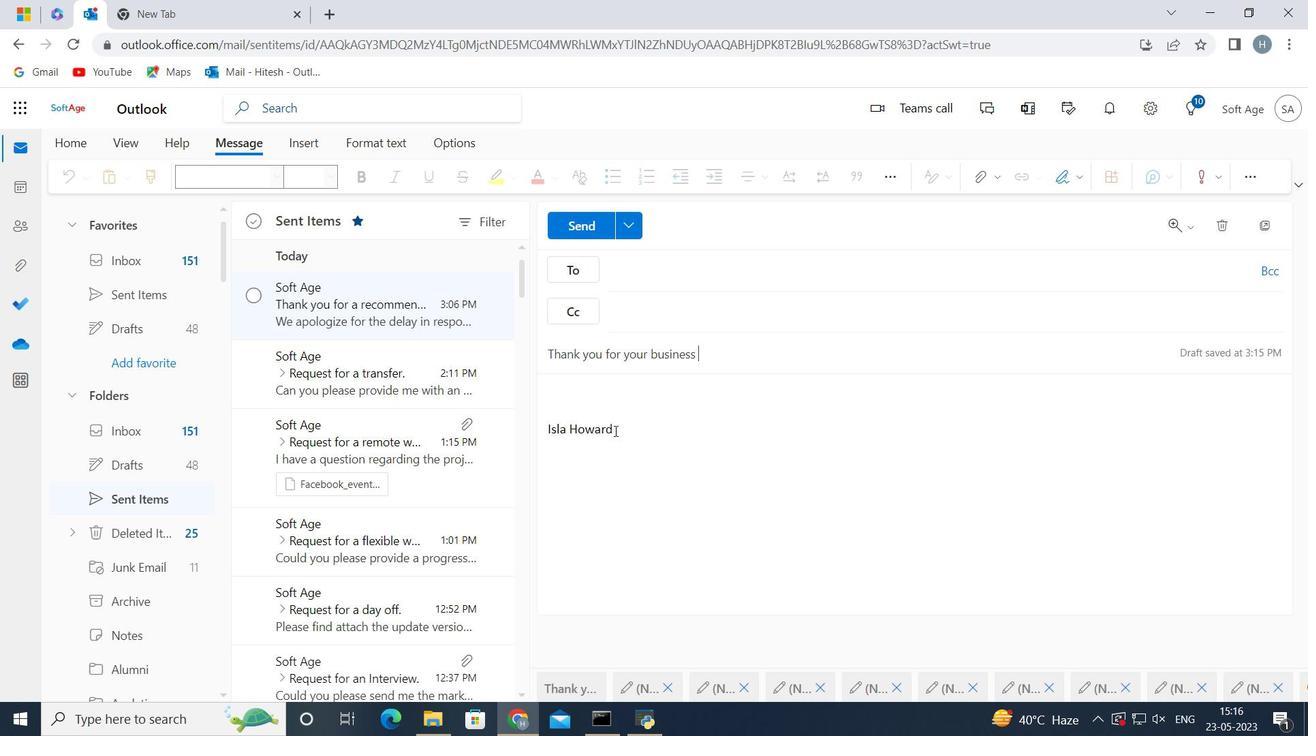 
Action: Key pressed <Key.backspace><Key.backspace><Key.backspace><Key.backspace><Key.backspace><Key.backspace><Key.backspace><Key.backspace><Key.backspace><Key.backspace><Key.backspace><Key.backspace><Key.backspace><Key.backspace><Key.backspace><Key.backspace><Key.backspace><Key.backspace><Key.backspace><Key.backspace><Key.backspace><Key.backspace><Key.backspace><Key.backspace><Key.backspace><Key.backspace><Key.backspace><Key.backspace><Key.backspace><Key.shift>Could<Key.space>you<Key.space>please<Key.space>provide<Key.space>us<Key.space>with<Key.space>thrre<Key.backspace><Key.backspace><Key.backspace>e<Key.space>required<Key.space>documents<Key.backspace><Key.backspace><Key.backspace>ntation<Key.space>at<Key.space>the<Key.space>earliest<Key.space>
Screenshot: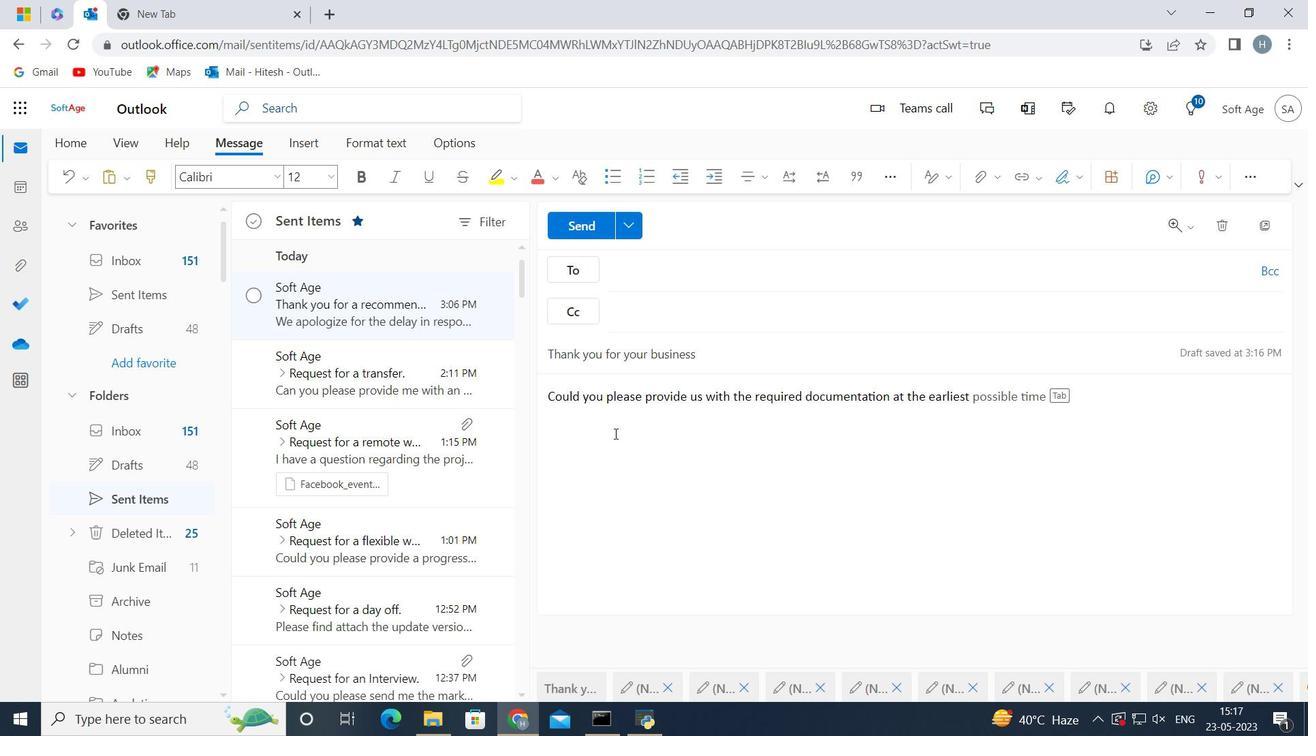 
Action: Mouse moved to (640, 478)
Screenshot: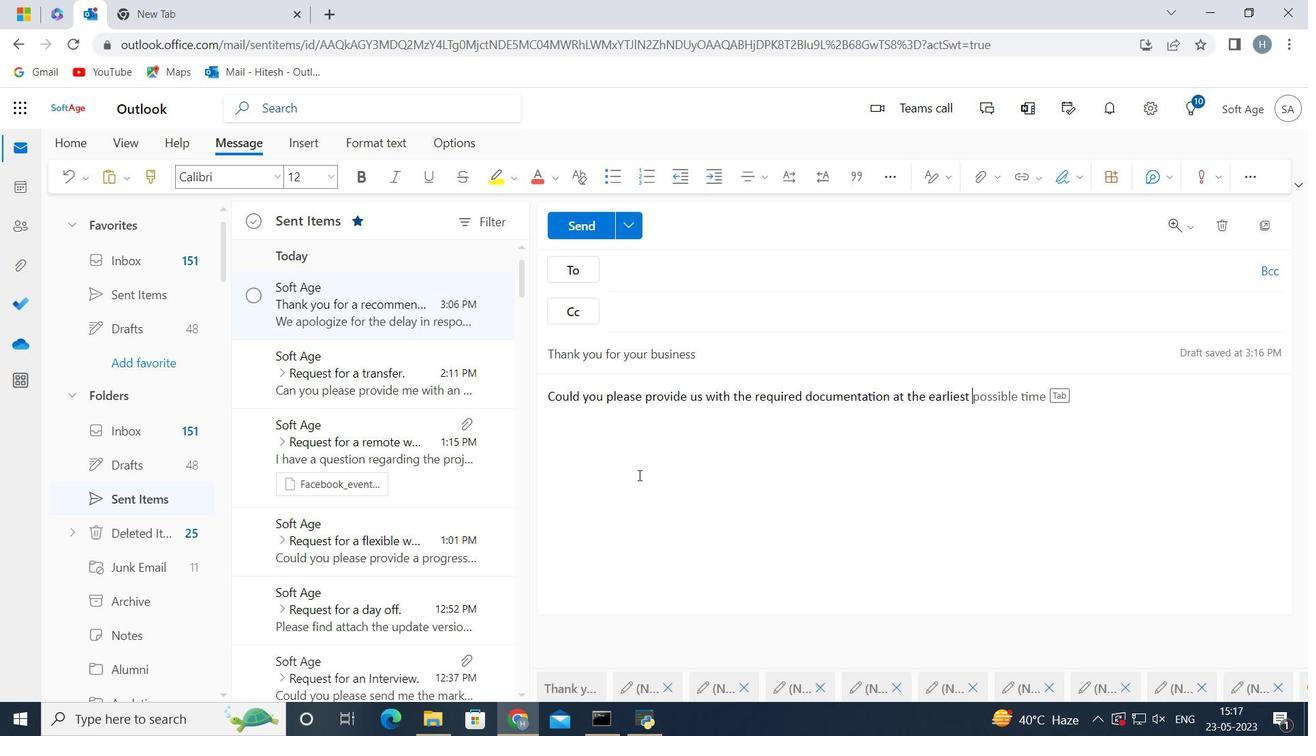 
Action: Mouse pressed left at (640, 478)
Screenshot: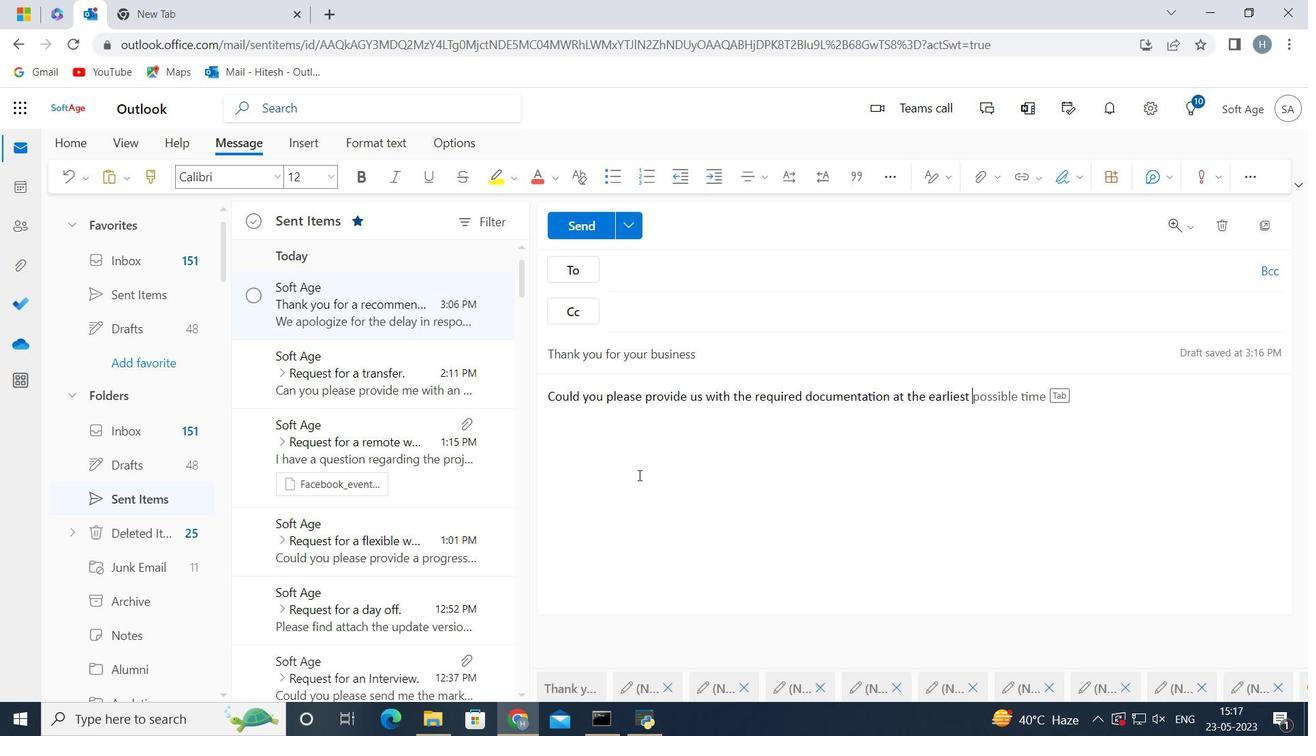 
Action: Mouse moved to (629, 274)
Screenshot: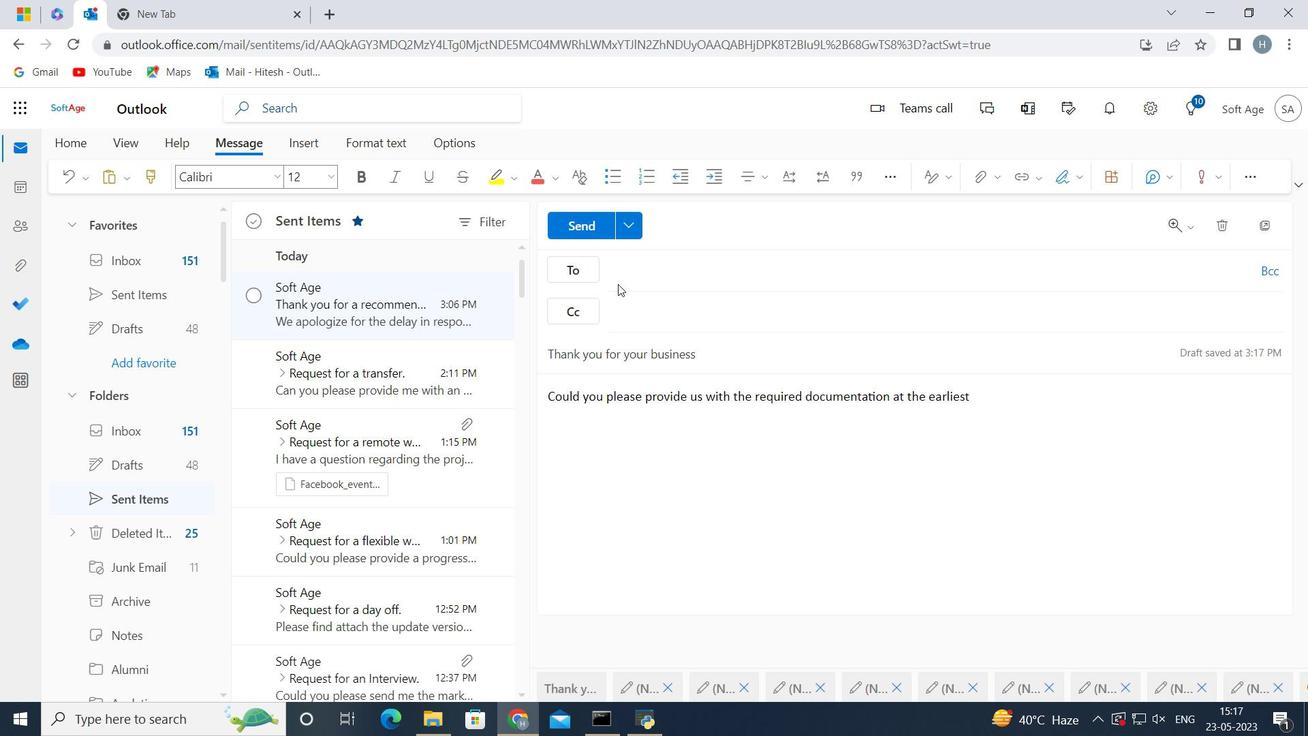 
Action: Mouse pressed left at (629, 274)
Screenshot: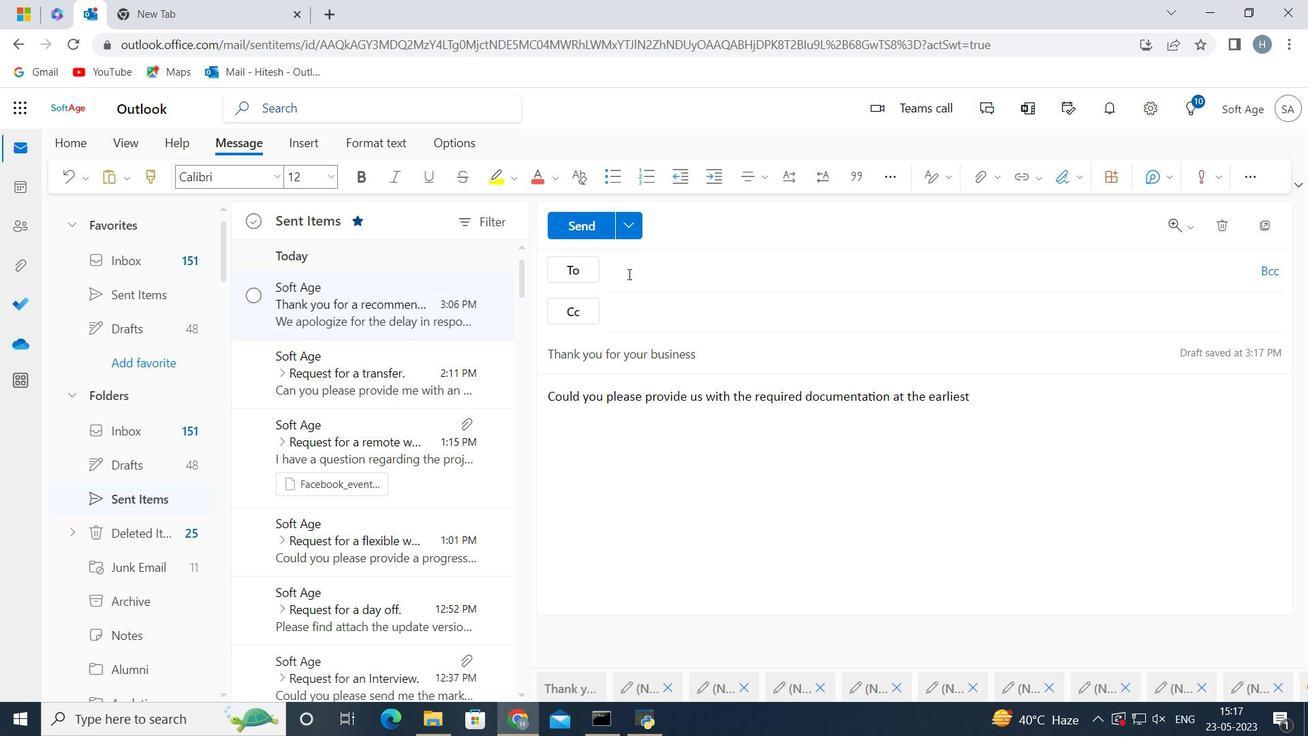 
Action: Key pressed softage.2<Key.shift>@softage.net
Screenshot: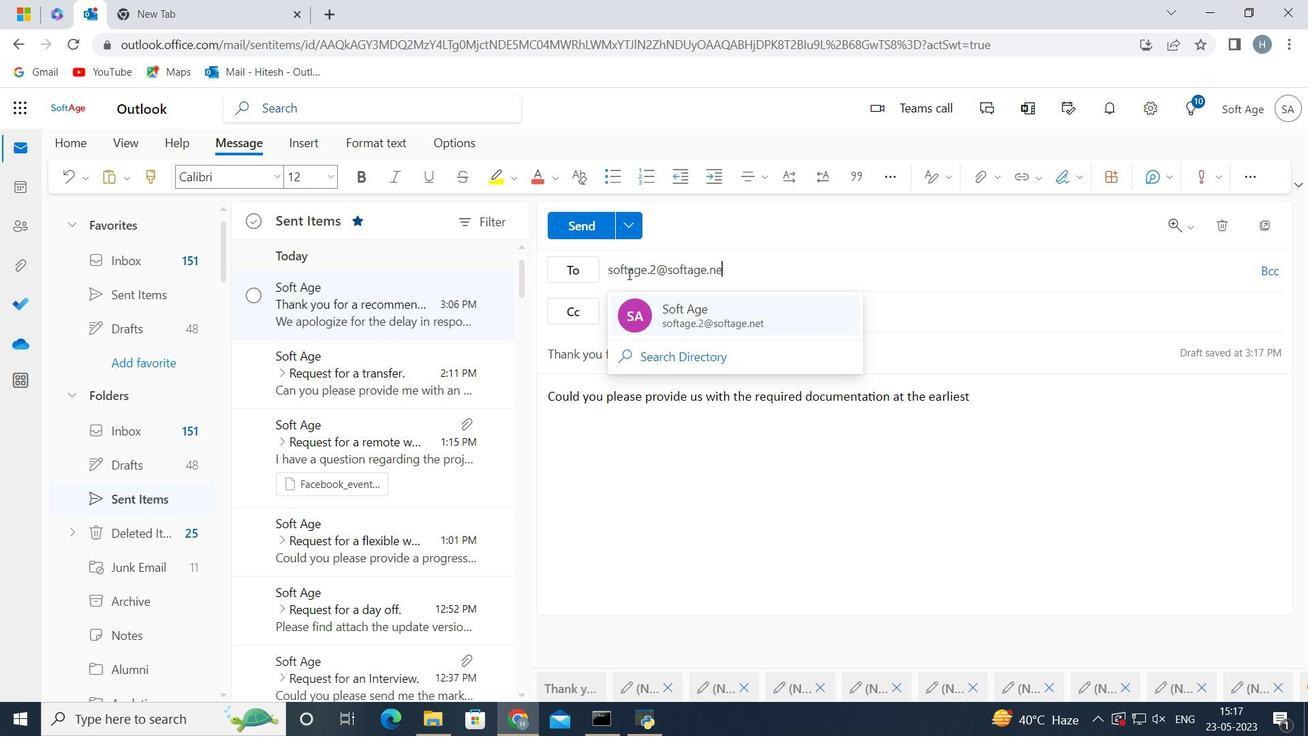 
Action: Mouse moved to (659, 313)
Screenshot: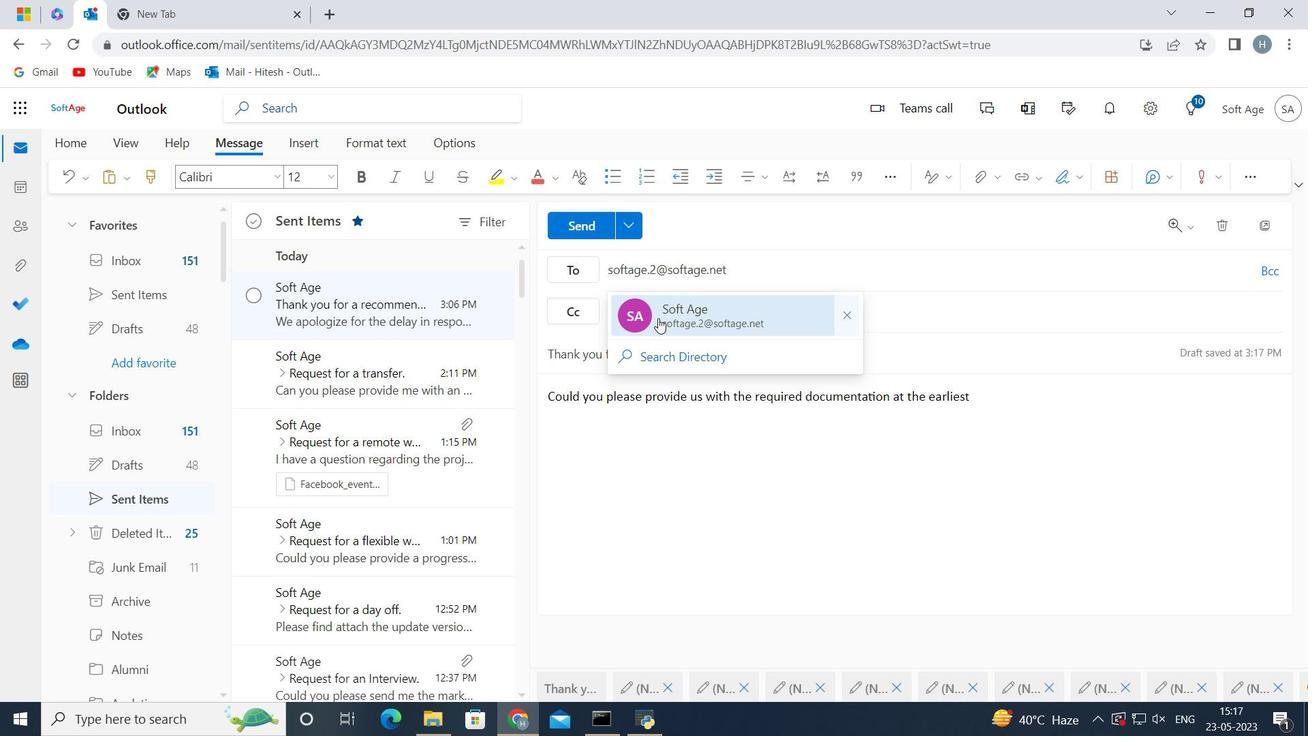 
Action: Mouse pressed left at (659, 313)
Screenshot: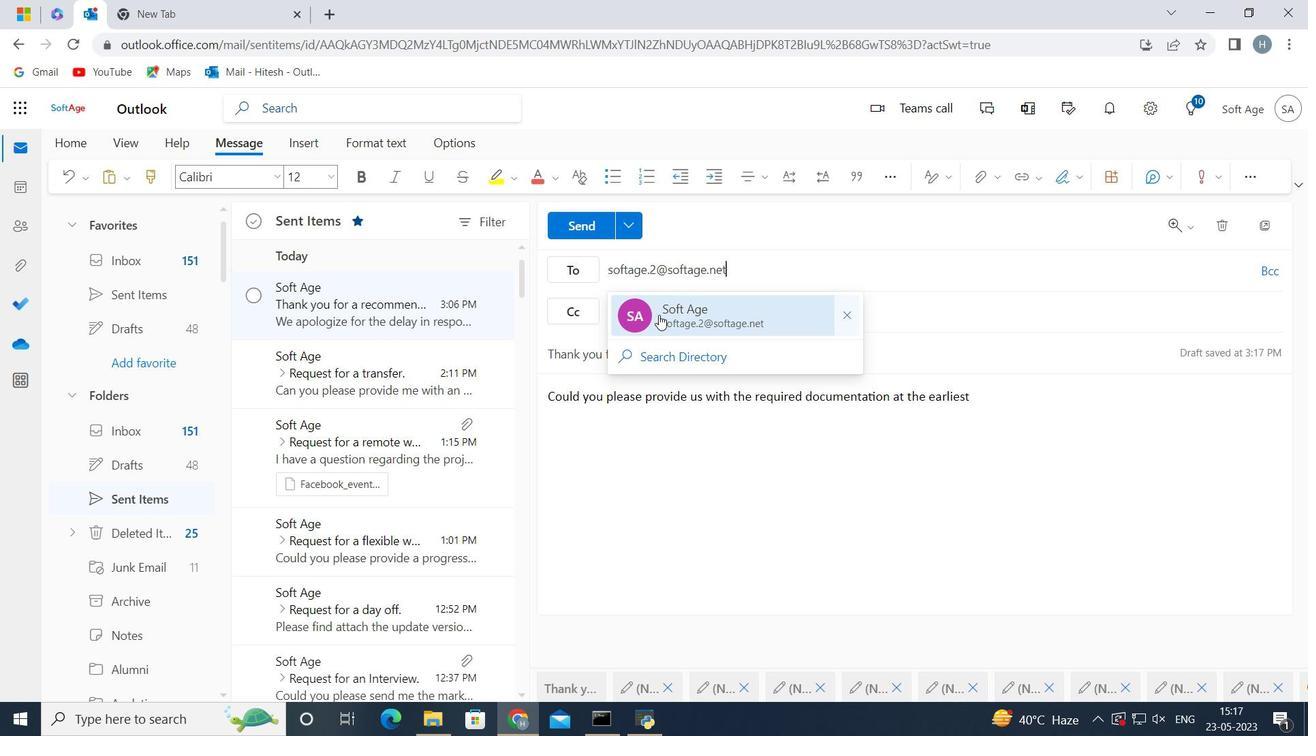 
Action: Mouse moved to (579, 220)
Screenshot: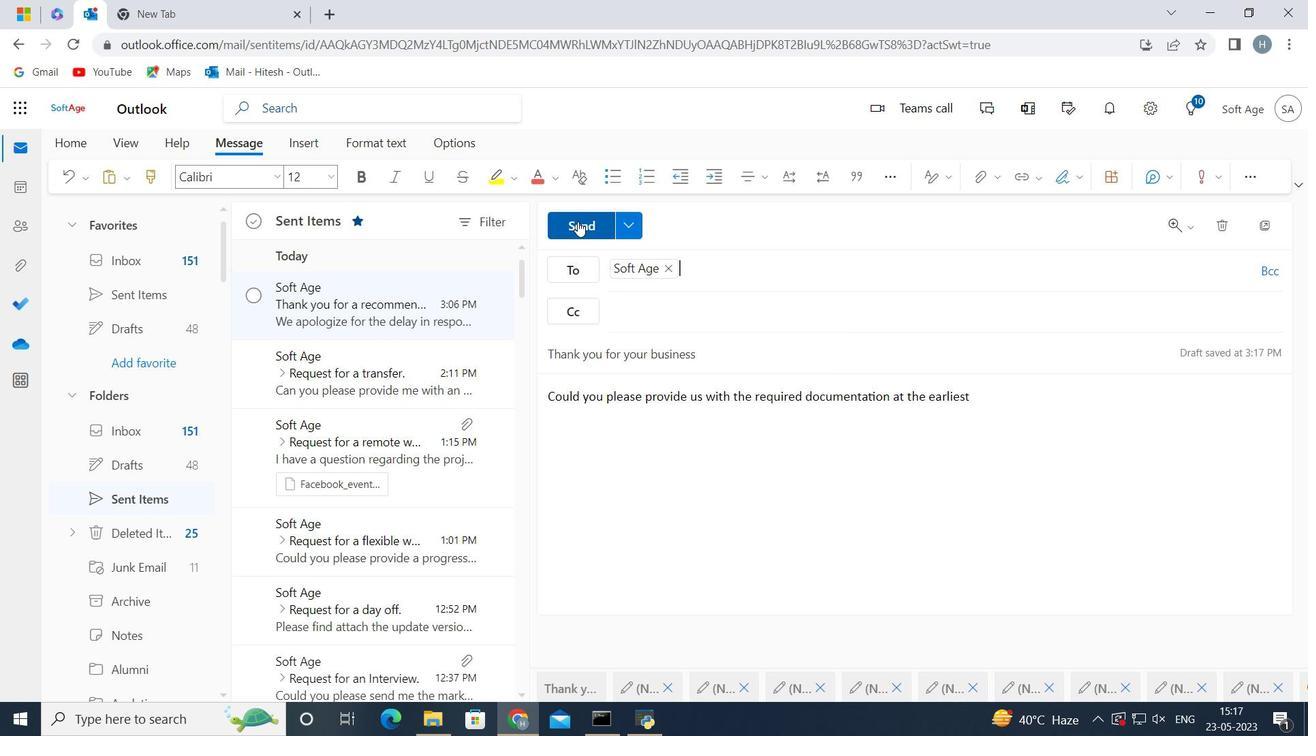 
Action: Mouse pressed left at (579, 220)
Screenshot: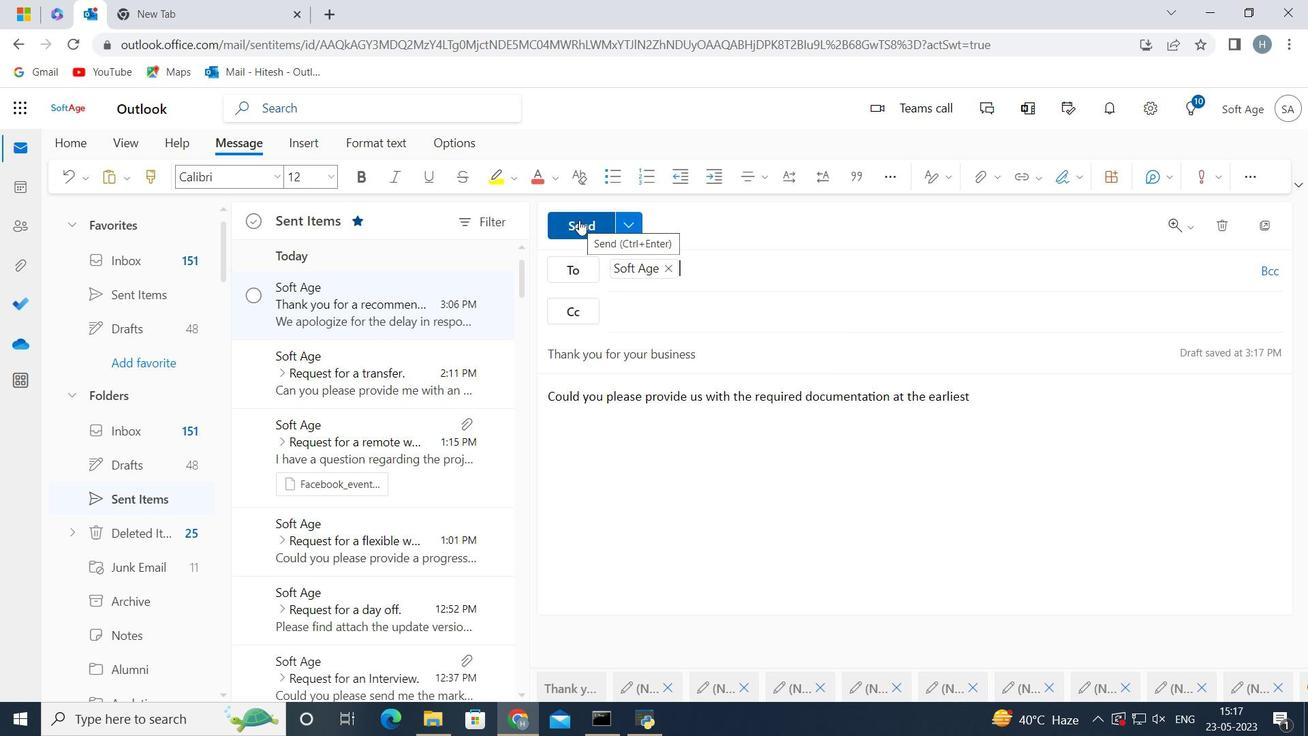 
Action: Mouse moved to (569, 170)
Screenshot: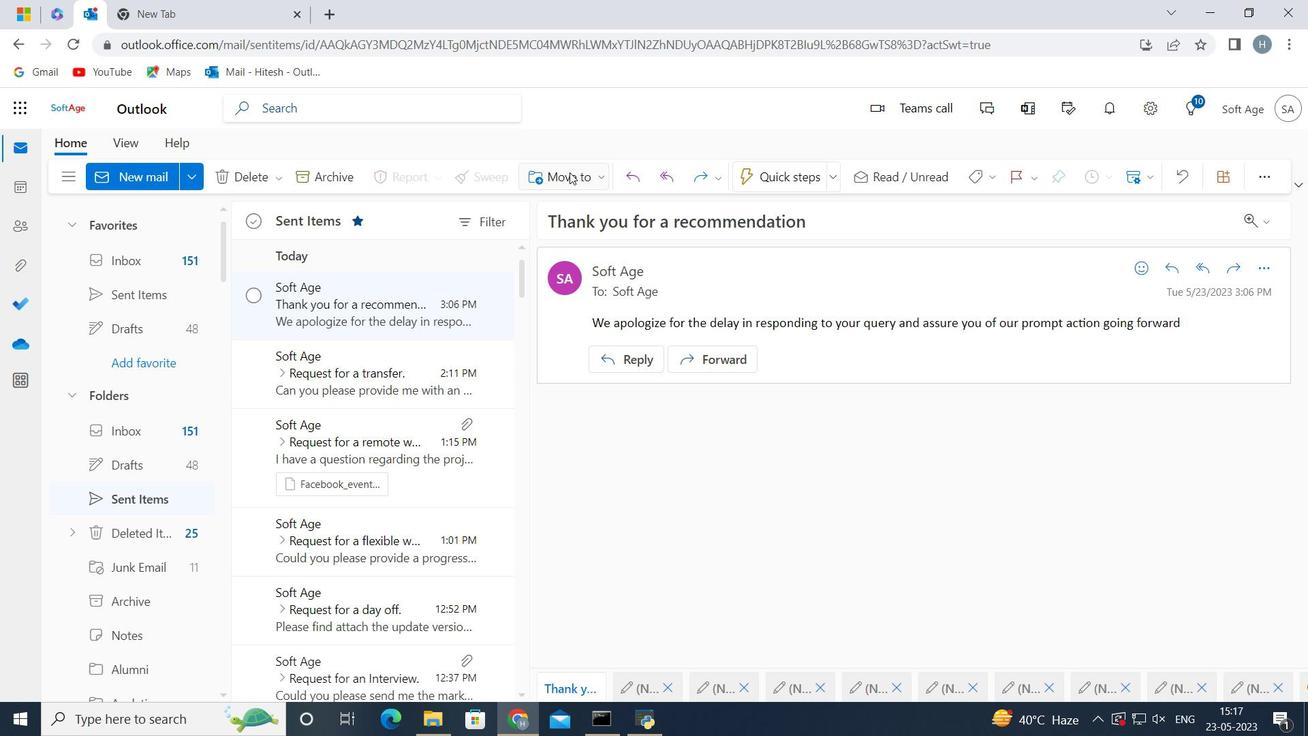
Action: Mouse pressed left at (569, 170)
Screenshot: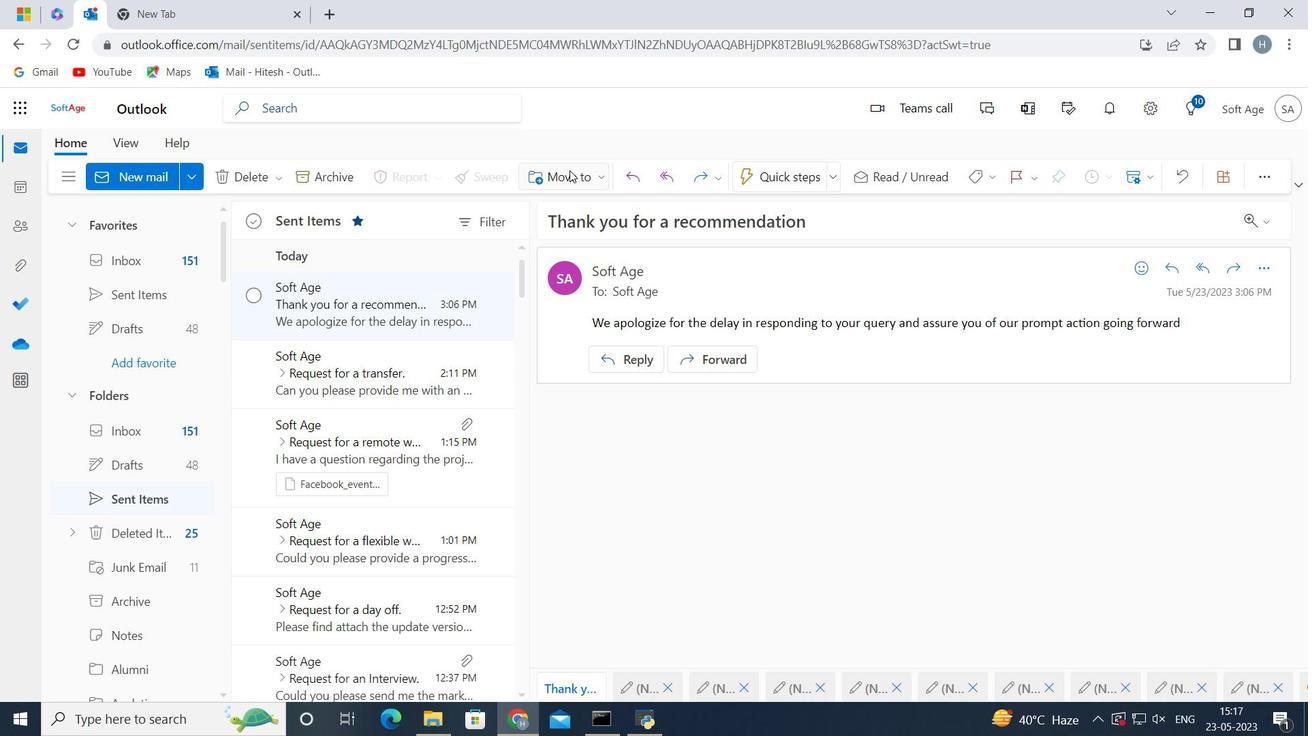 
Action: Mouse moved to (602, 205)
Screenshot: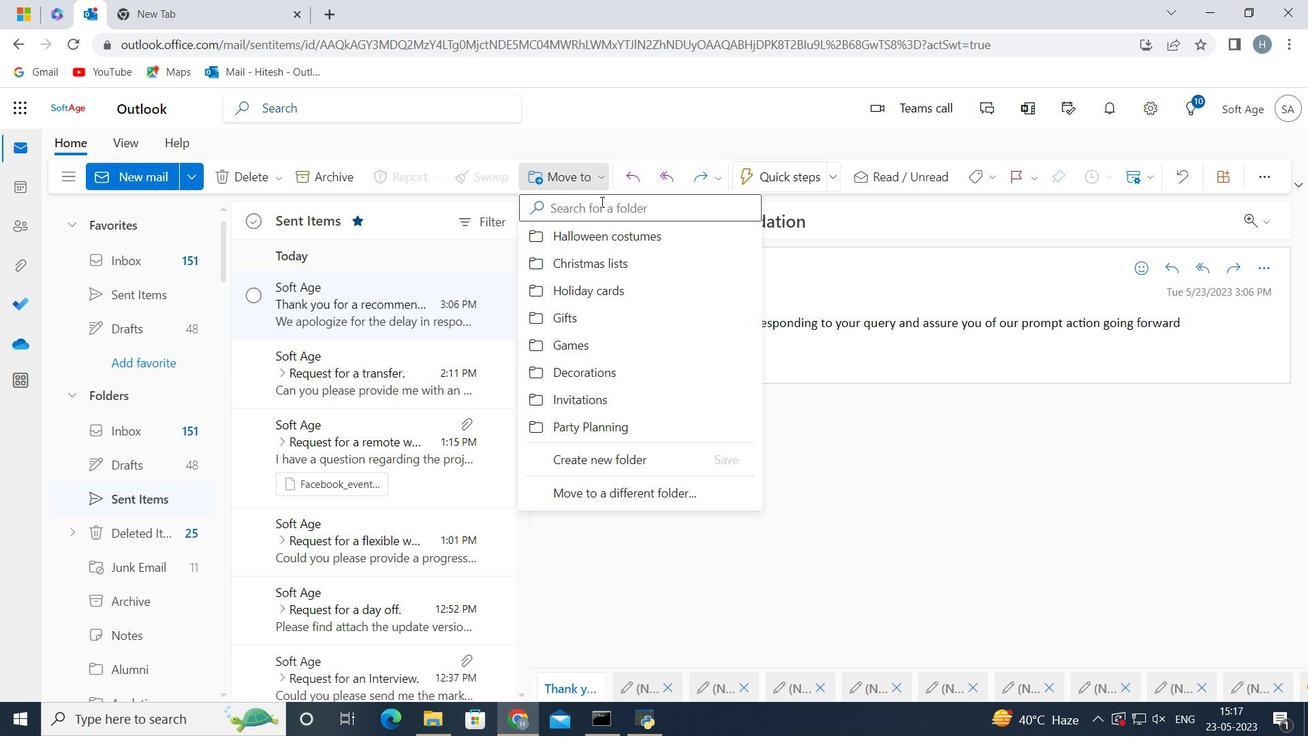 
Action: Mouse pressed left at (602, 205)
Screenshot: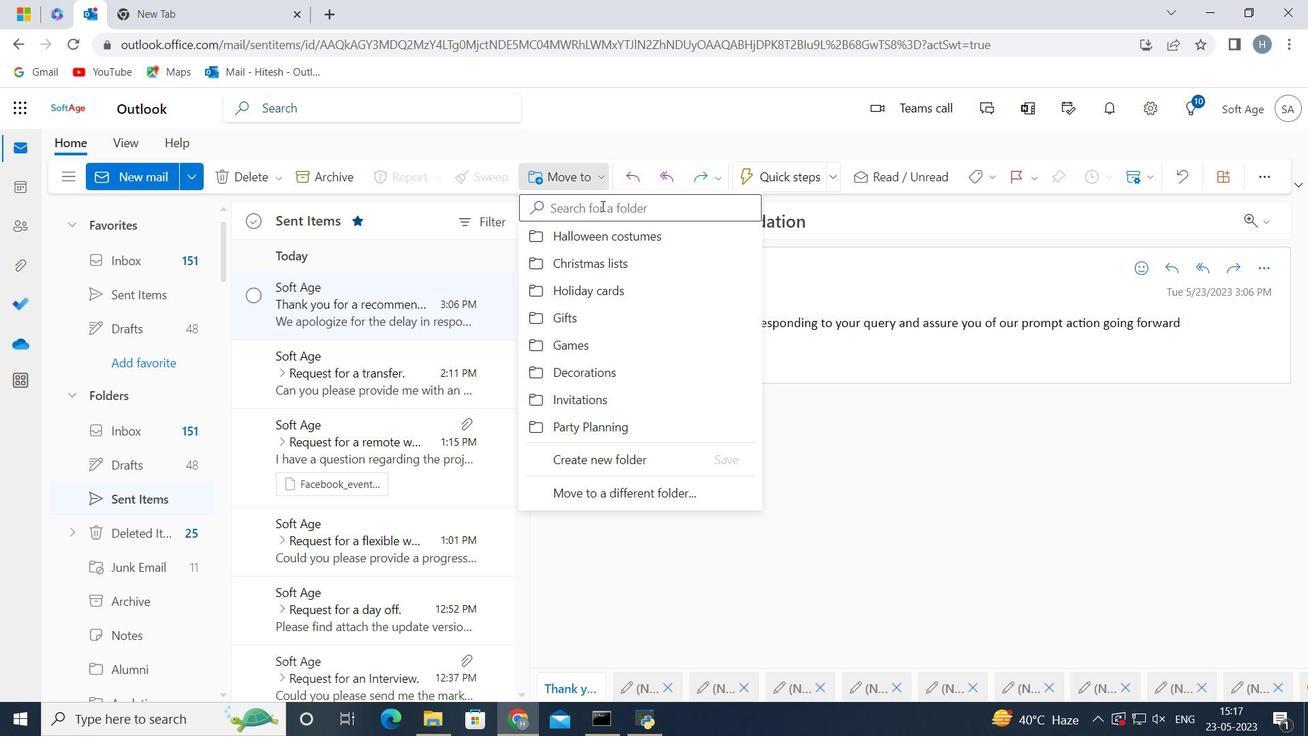 
Action: Mouse moved to (602, 206)
Screenshot: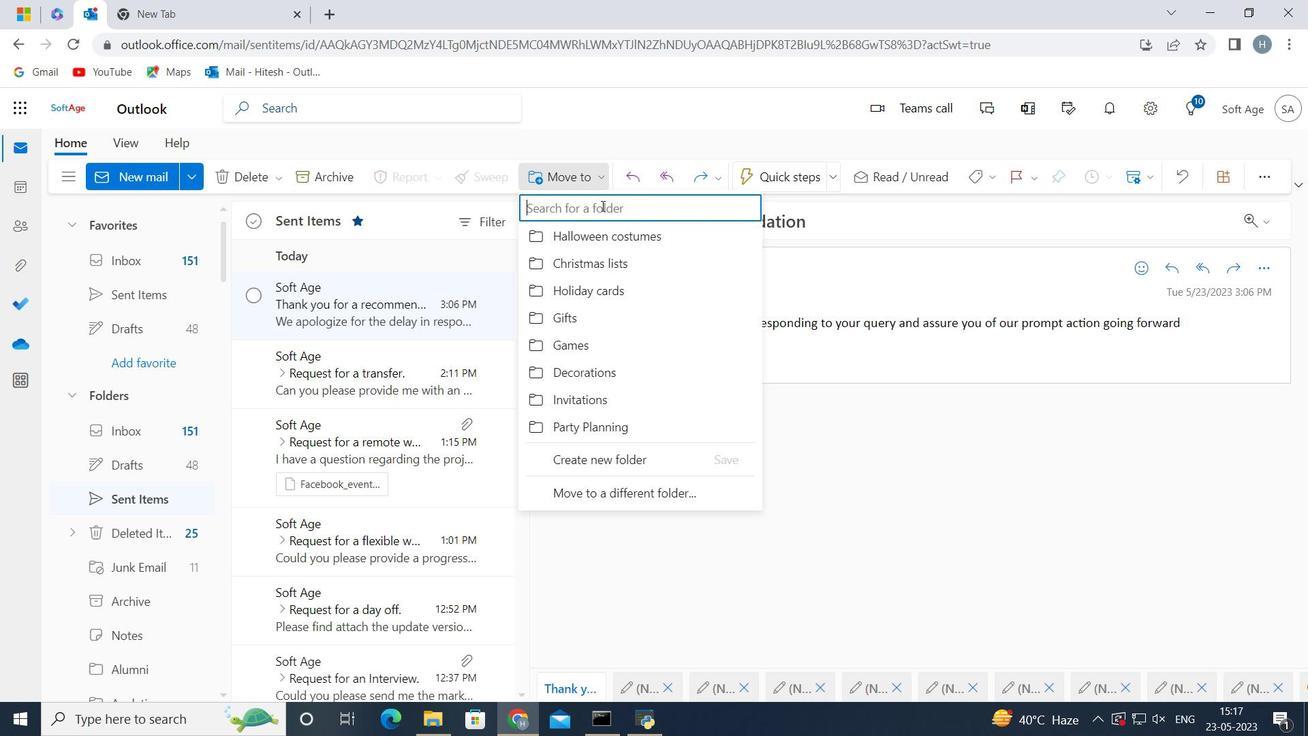 
Action: Key pressed <Key.shift><Key.shift>T
Screenshot: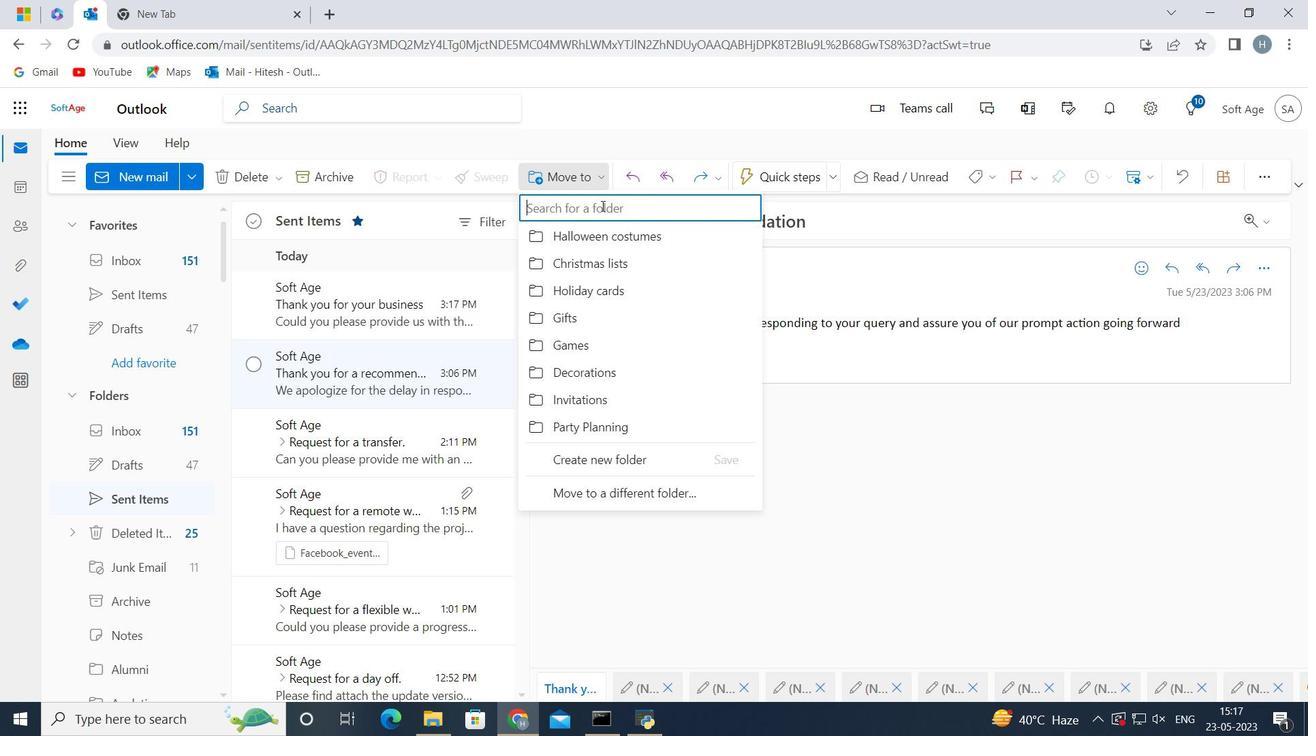 
Action: Mouse moved to (402, 303)
Screenshot: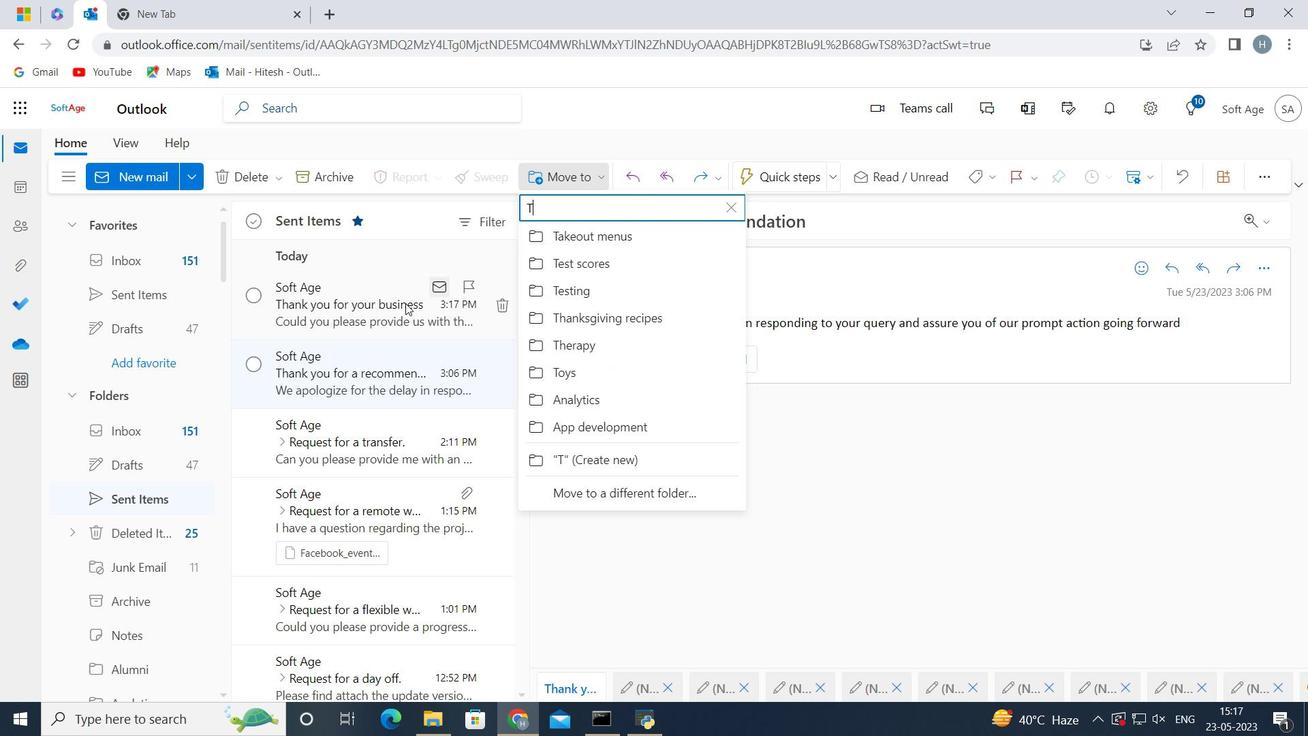 
Action: Mouse pressed left at (402, 303)
Screenshot: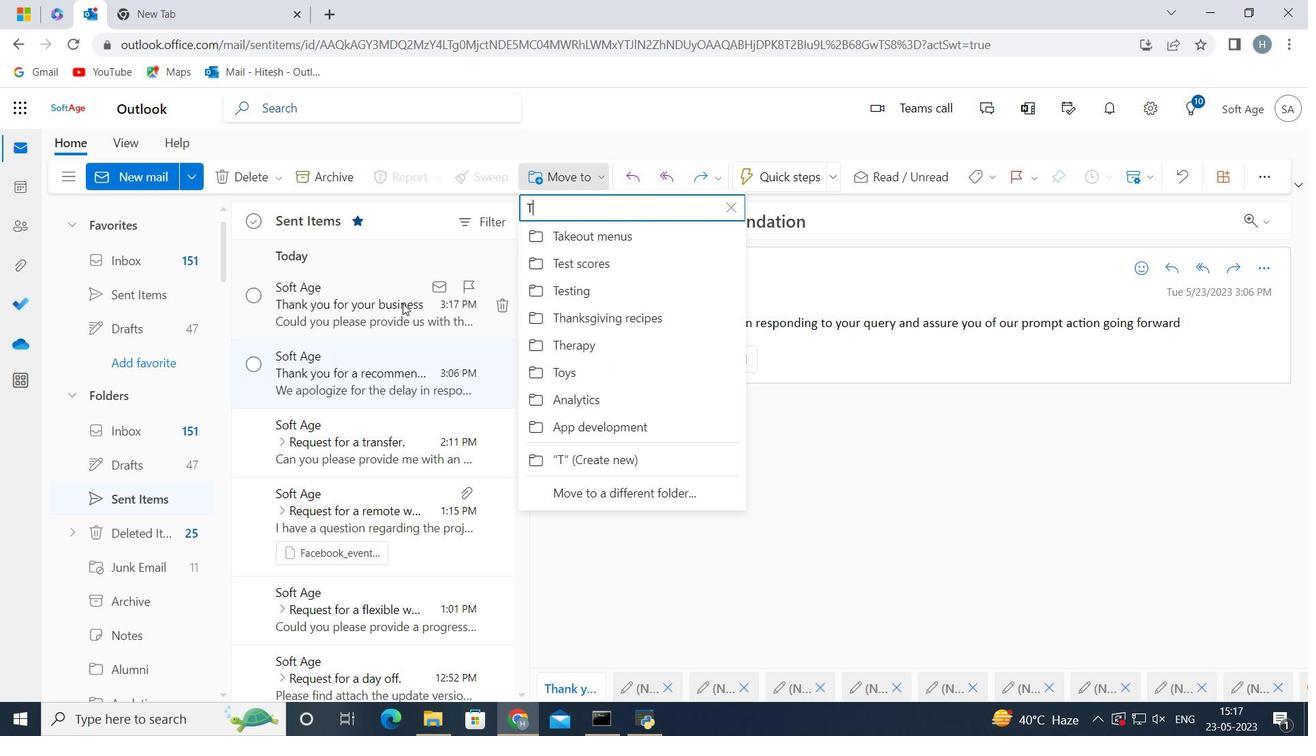 
Action: Mouse moved to (575, 176)
Screenshot: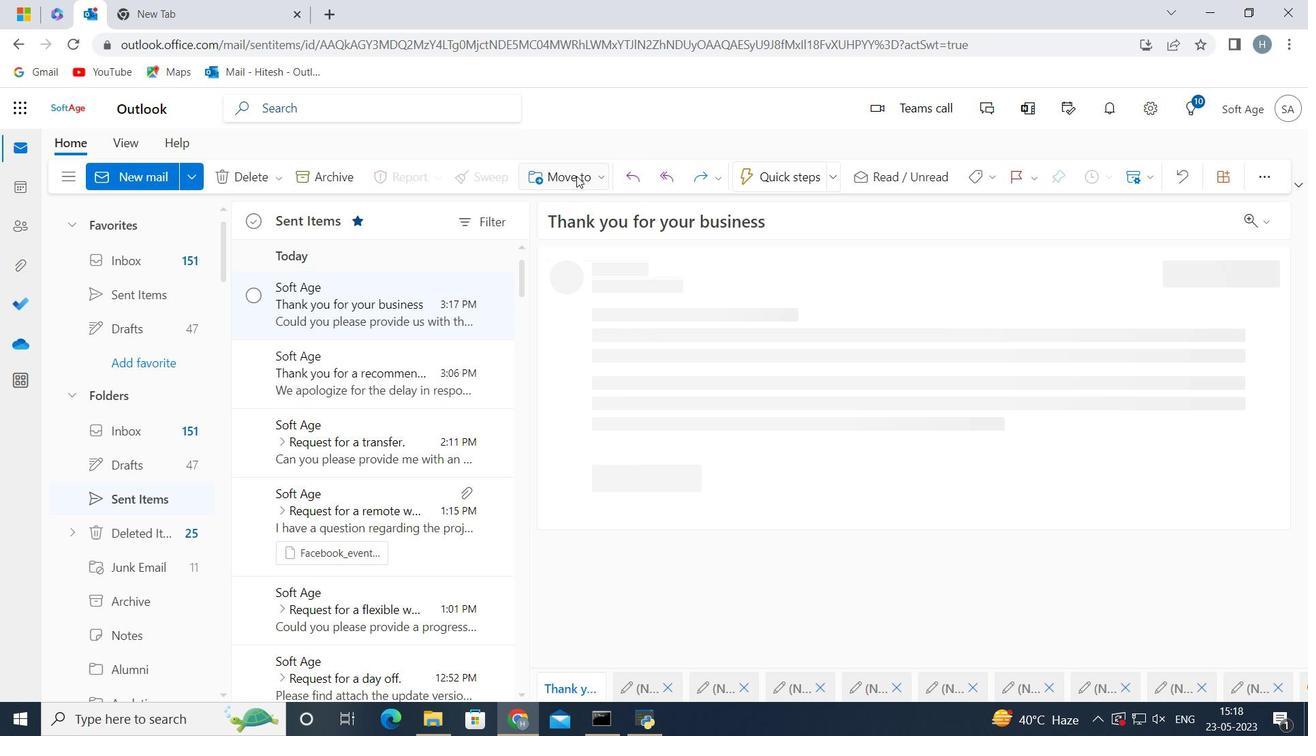 
Action: Mouse pressed left at (575, 176)
Screenshot: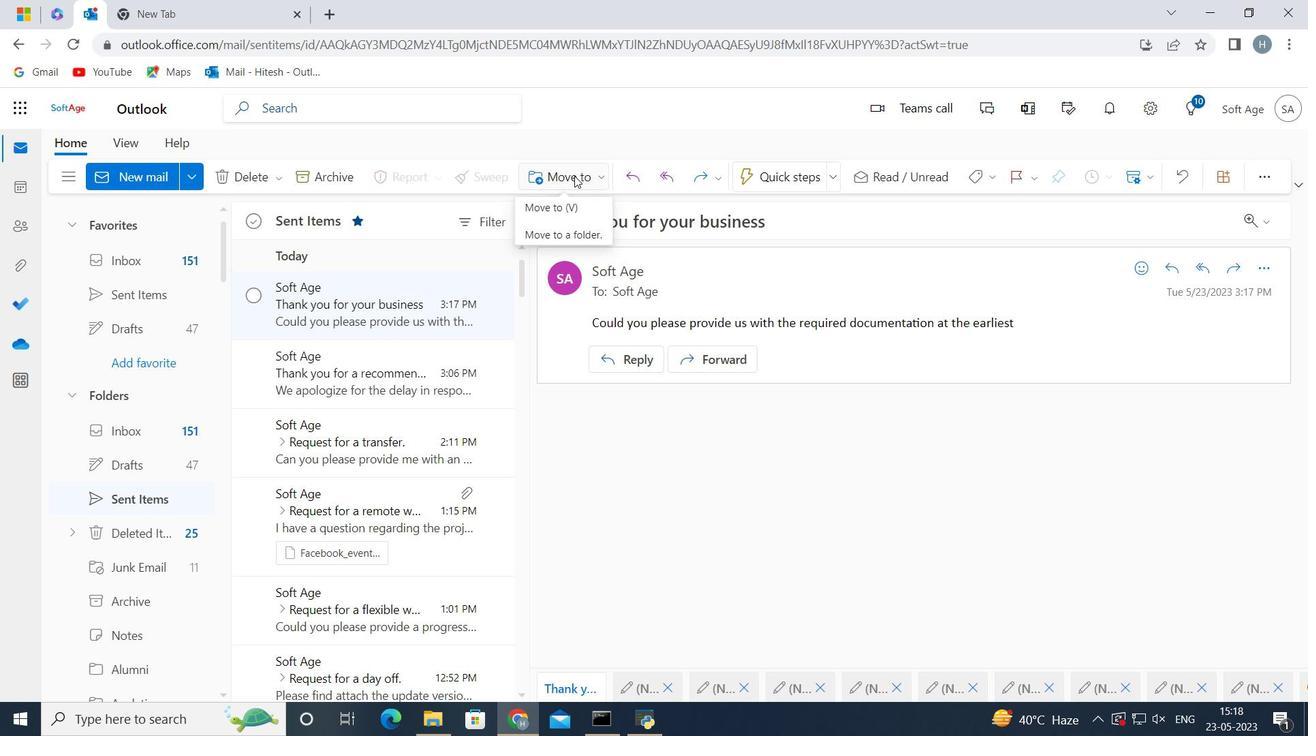 
Action: Mouse moved to (579, 196)
Screenshot: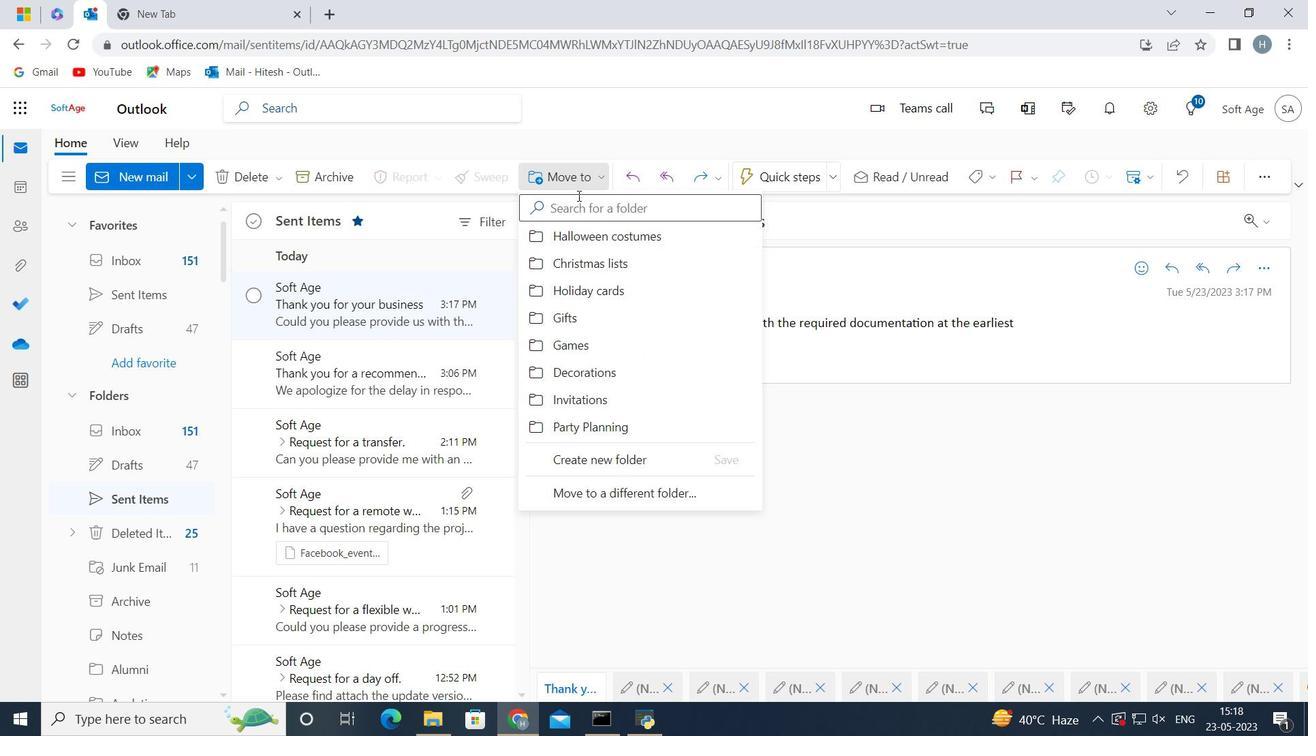 
Action: Mouse pressed left at (579, 196)
Screenshot: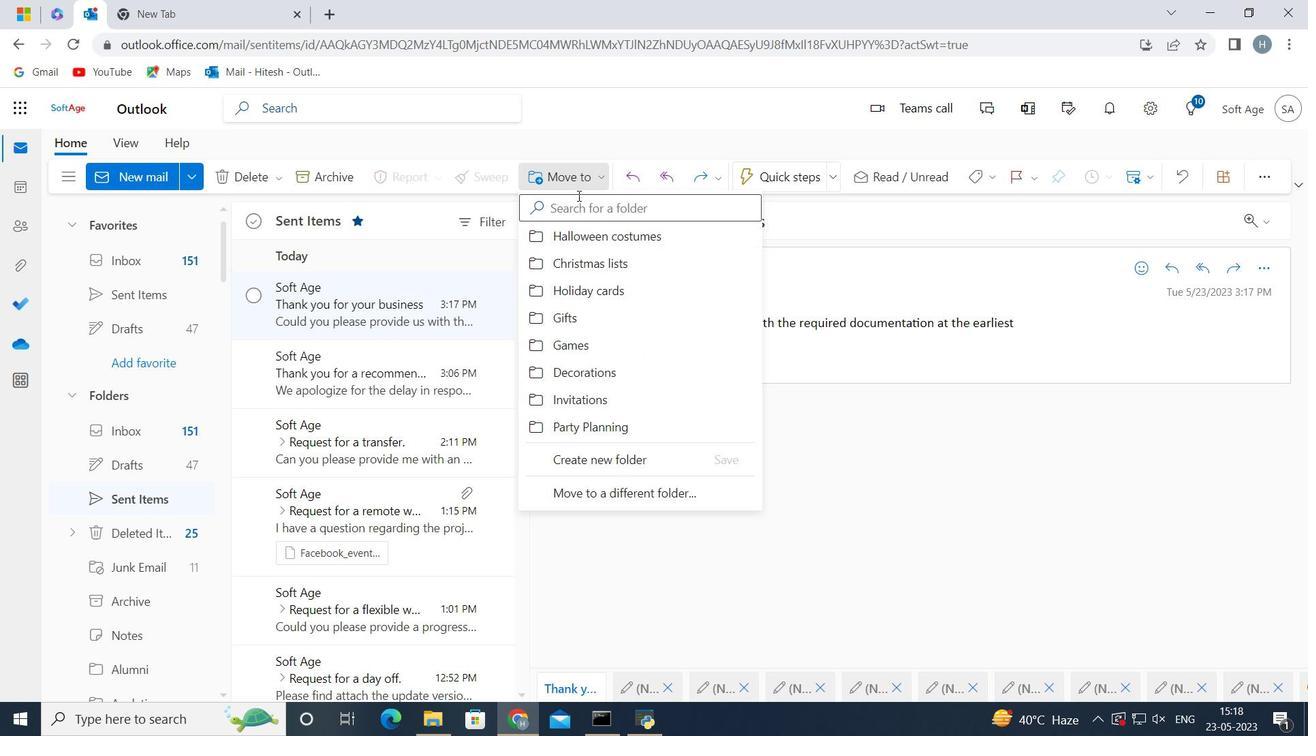 
Action: Key pressed <Key.shift>Than
Screenshot: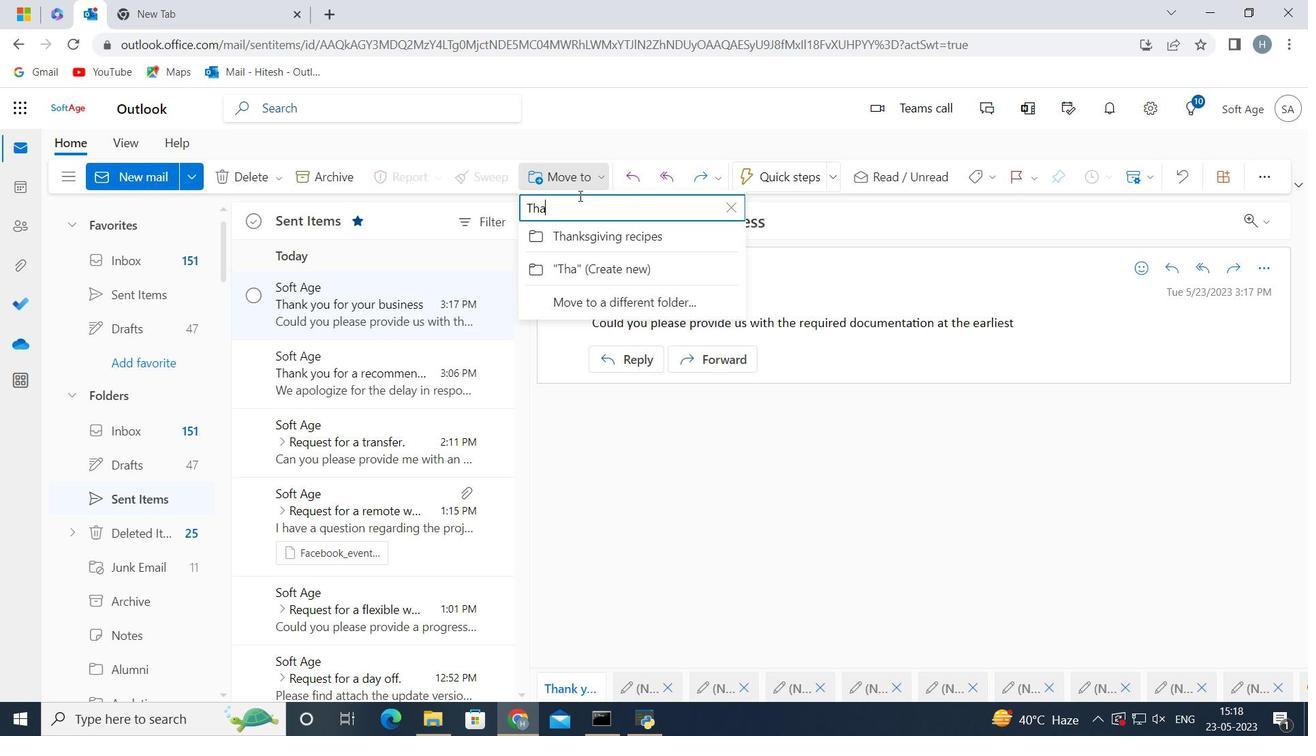 
Action: Mouse moved to (538, 233)
Screenshot: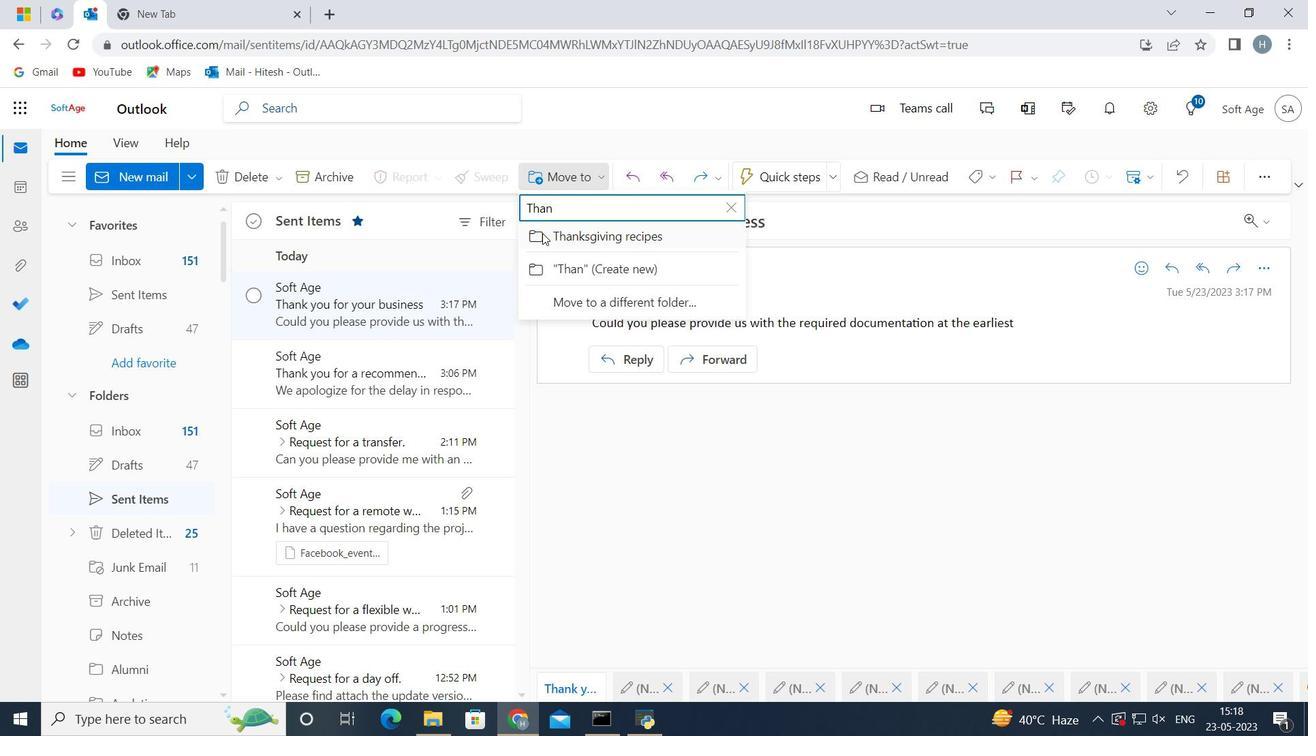
Action: Mouse pressed left at (538, 233)
Screenshot: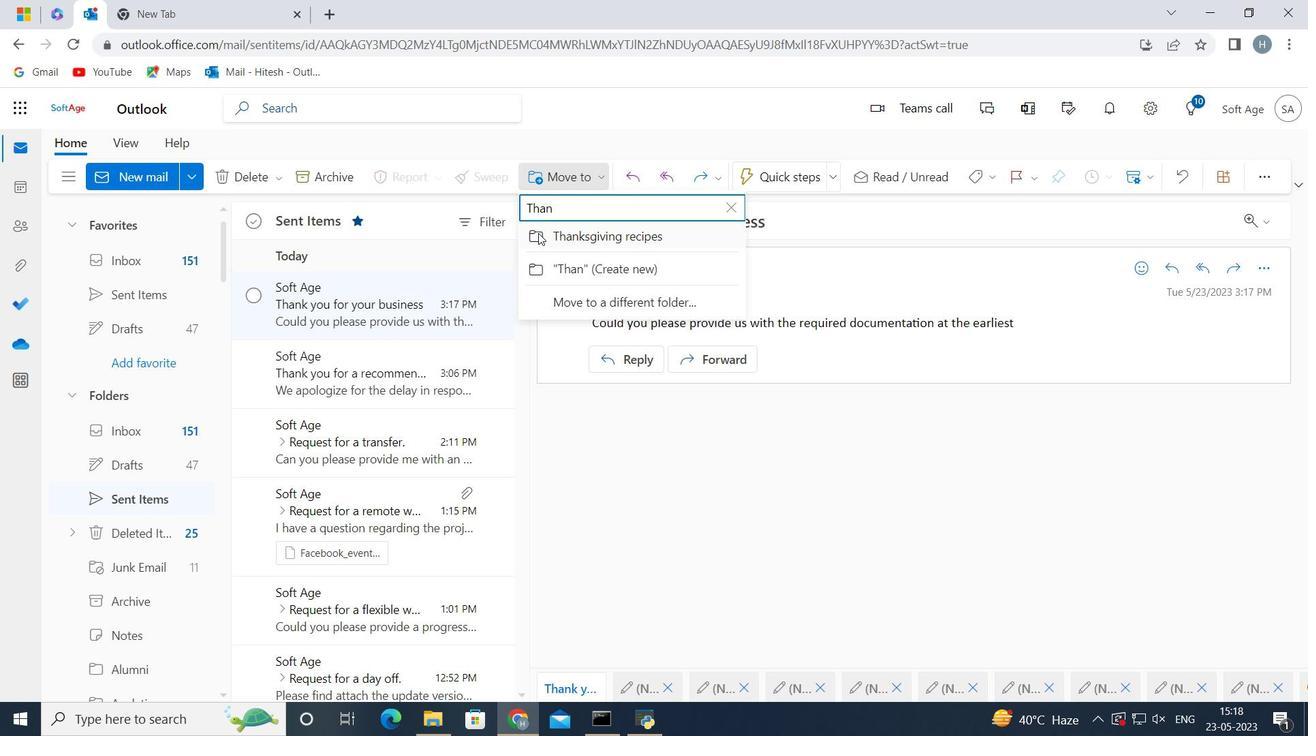 
Action: Mouse moved to (627, 418)
Screenshot: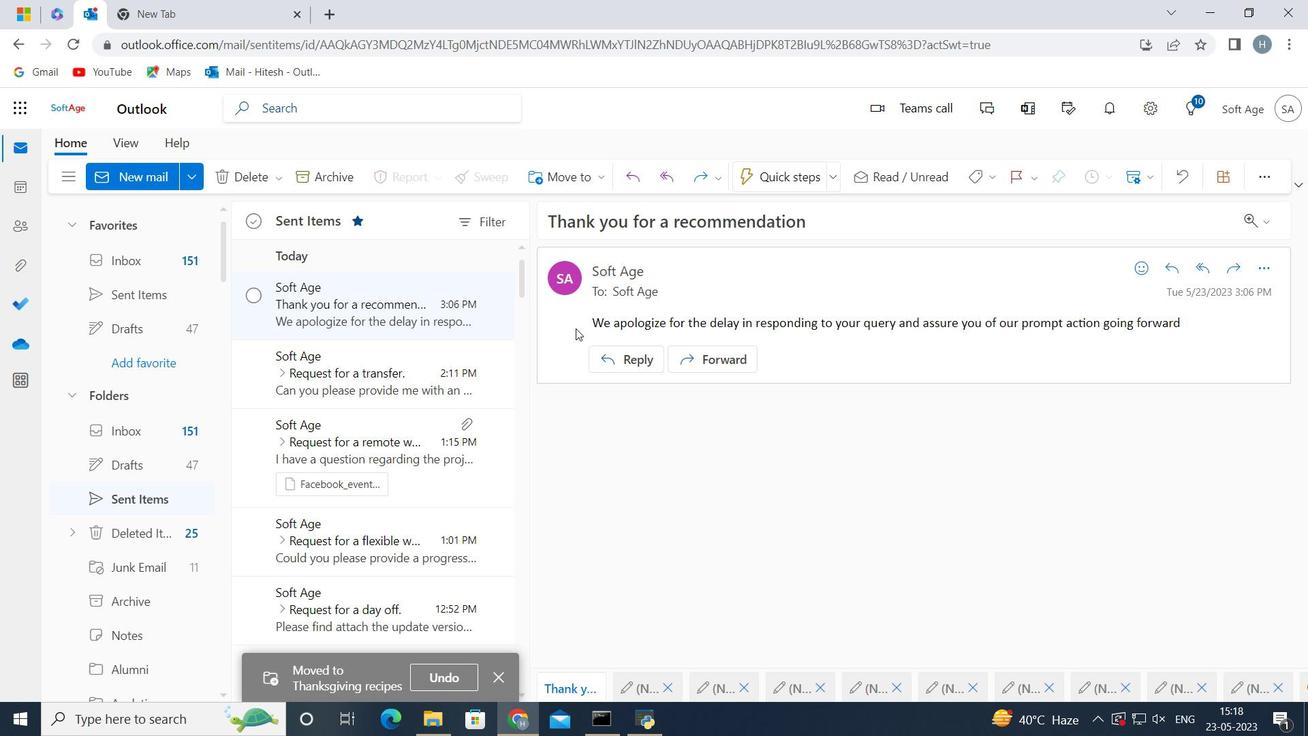 
